 Task: Open Card Card0000000220 in Board Board0000000055 in Workspace WS0000000019 in Trello. Add Member Carxxstreet791@gmail.com to Card Card0000000220 in Board Board0000000055 in Workspace WS0000000019 in Trello. Add Red Label titled Label0000000220 to Card Card0000000220 in Board Board0000000055 in Workspace WS0000000019 in Trello. Add Checklist CL0000000220 to Card Card0000000220 in Board Board0000000055 in Workspace WS0000000019 in Trello. Add Dates with Start Date as Jul 01 2023 and Due Date as Jul 31 2023 to Card Card0000000220 in Board Board0000000055 in Workspace WS0000000019 in Trello
Action: Mouse moved to (600, 65)
Screenshot: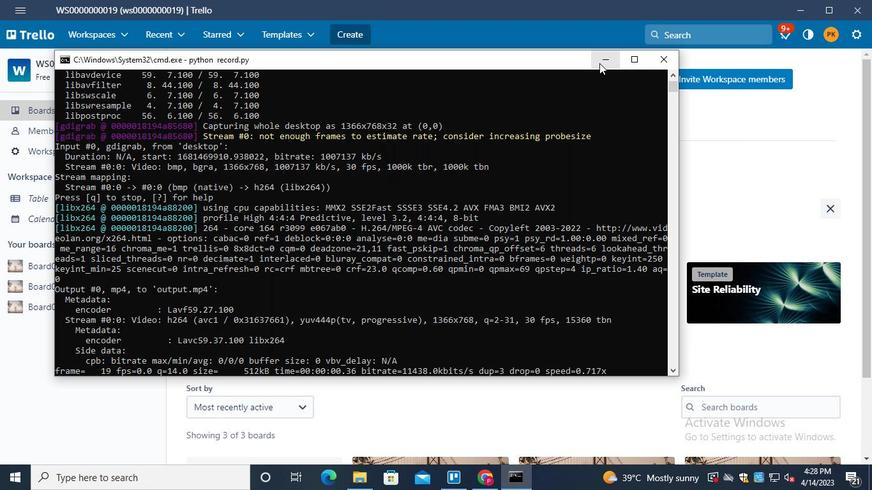 
Action: Mouse pressed left at (600, 65)
Screenshot: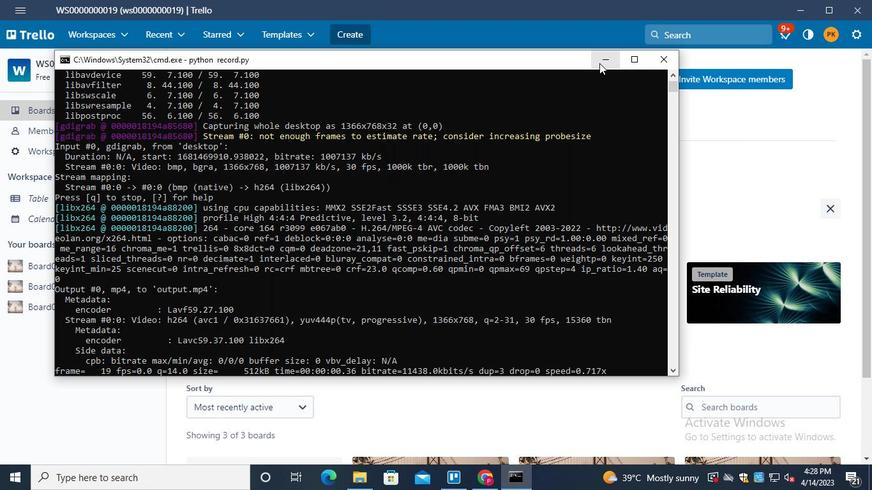 
Action: Mouse moved to (74, 263)
Screenshot: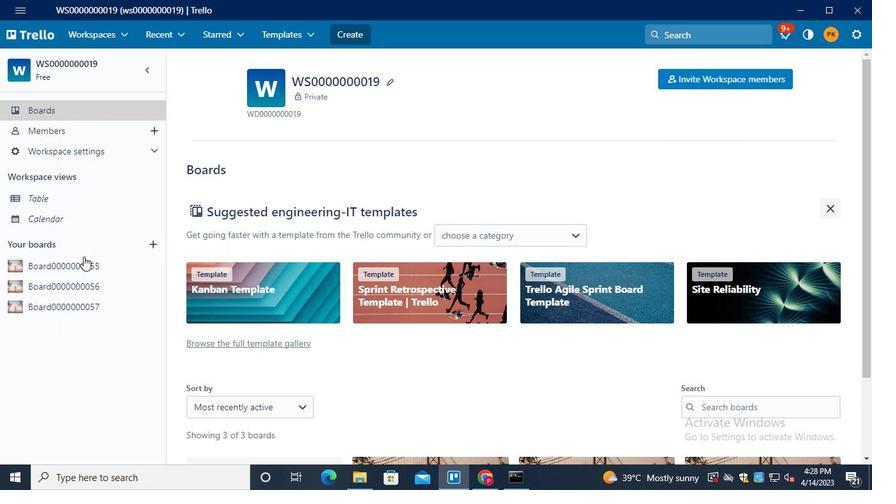 
Action: Mouse pressed left at (74, 263)
Screenshot: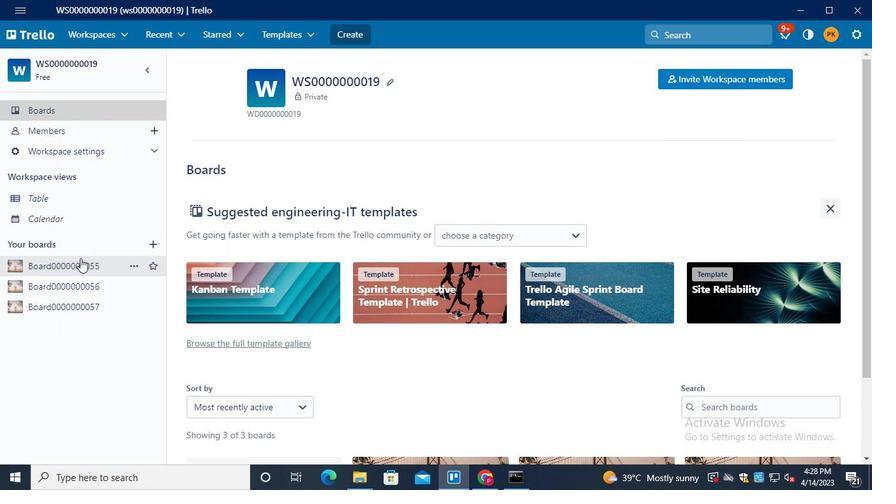 
Action: Mouse moved to (235, 411)
Screenshot: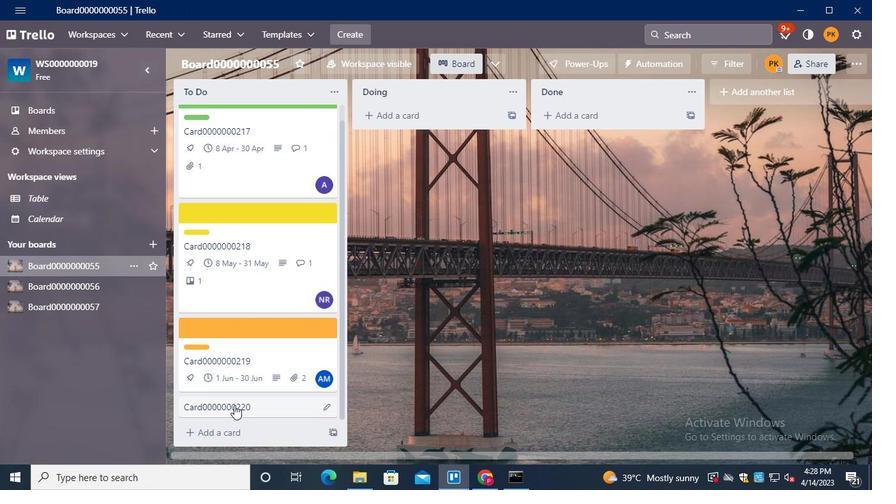 
Action: Mouse pressed left at (235, 411)
Screenshot: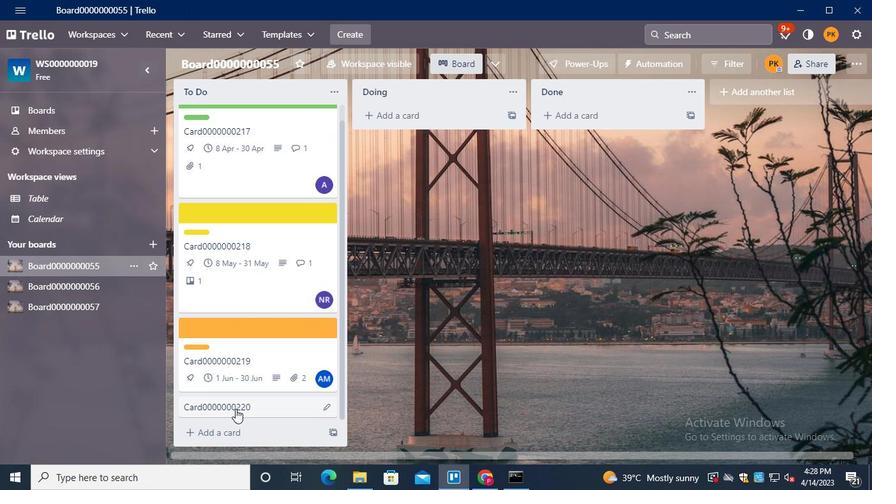 
Action: Mouse moved to (621, 114)
Screenshot: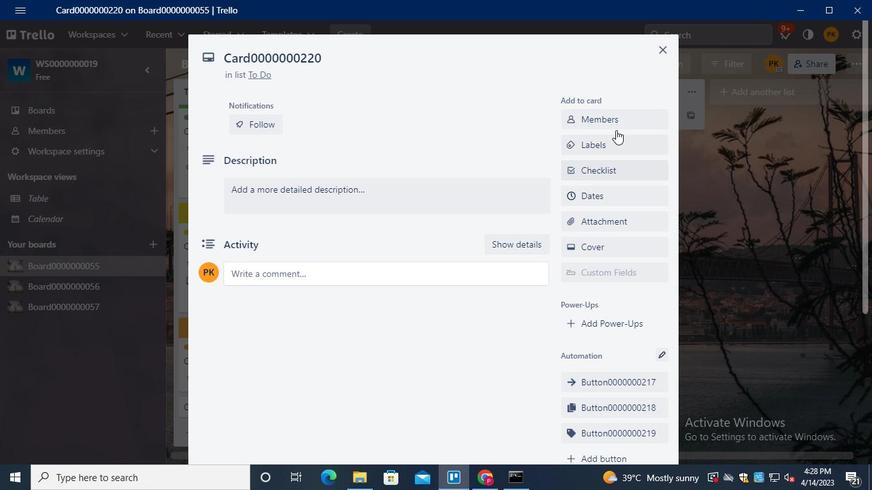 
Action: Mouse pressed left at (621, 114)
Screenshot: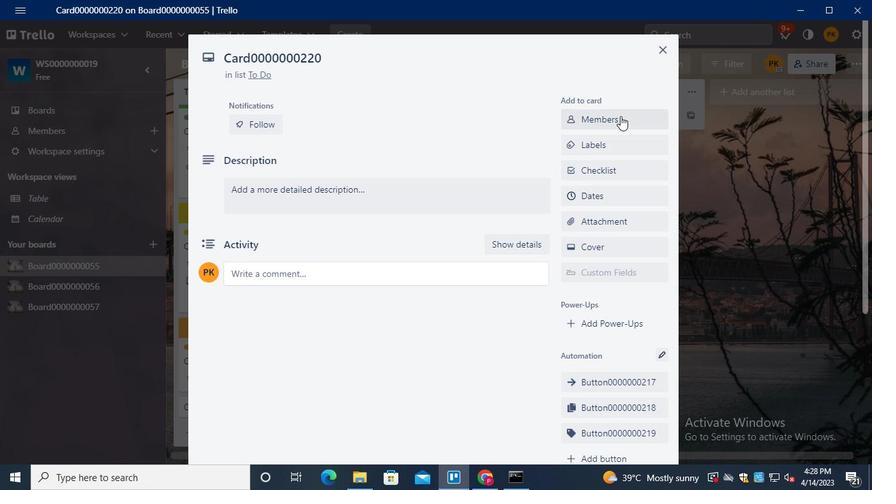 
Action: Mouse moved to (718, 210)
Screenshot: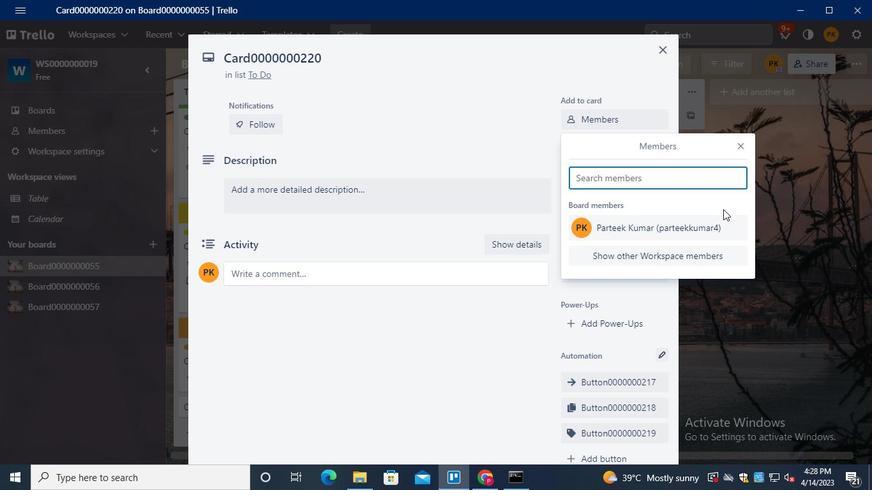 
Action: Keyboard Key.shift
Screenshot: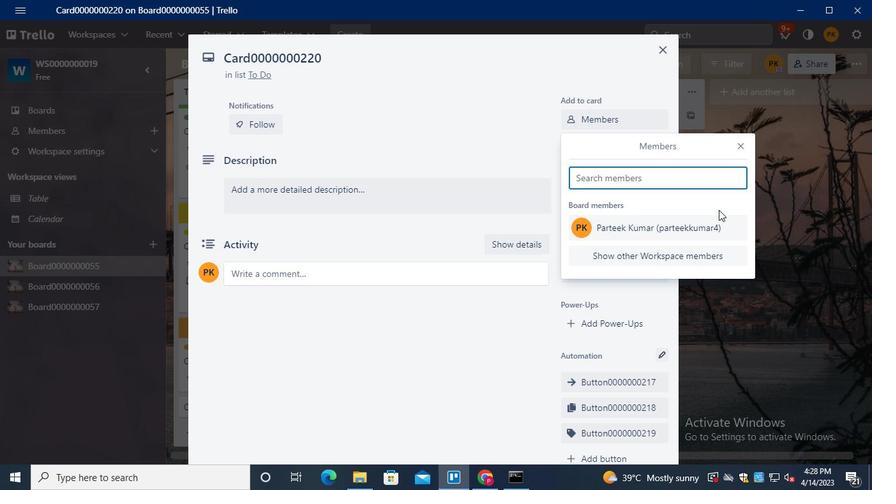 
Action: Mouse moved to (718, 210)
Screenshot: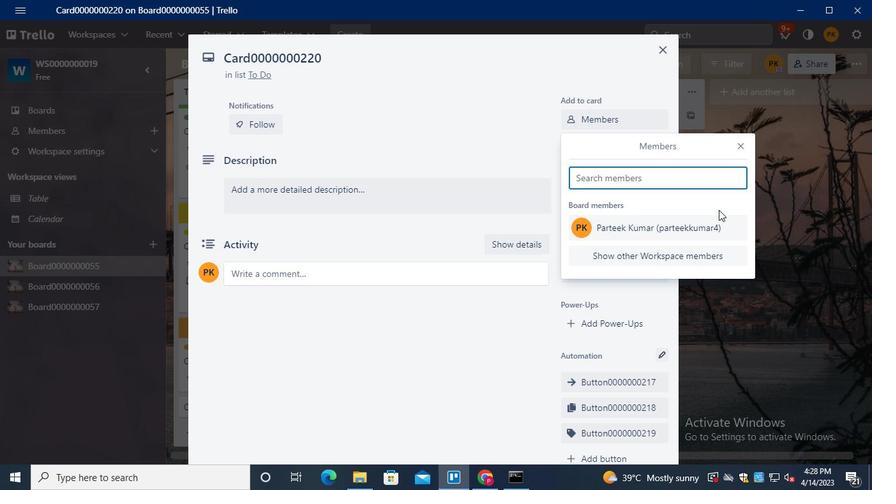 
Action: Keyboard Key.shift
Screenshot: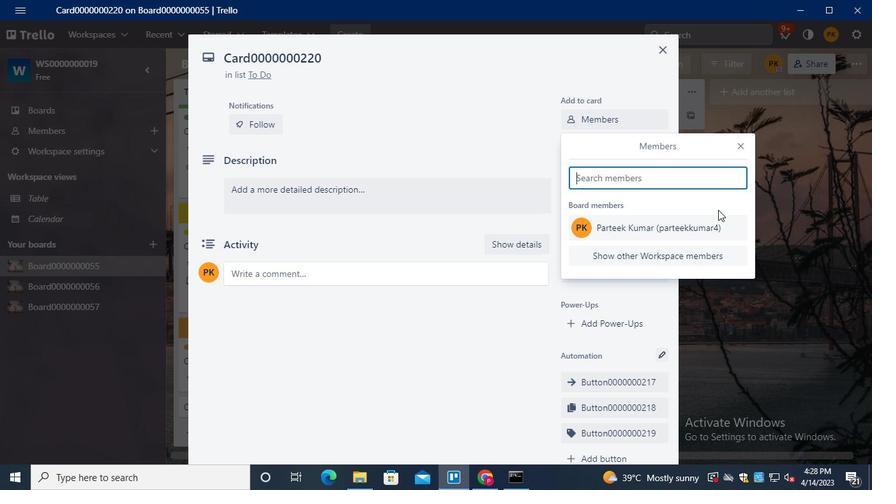 
Action: Keyboard Key.shift
Screenshot: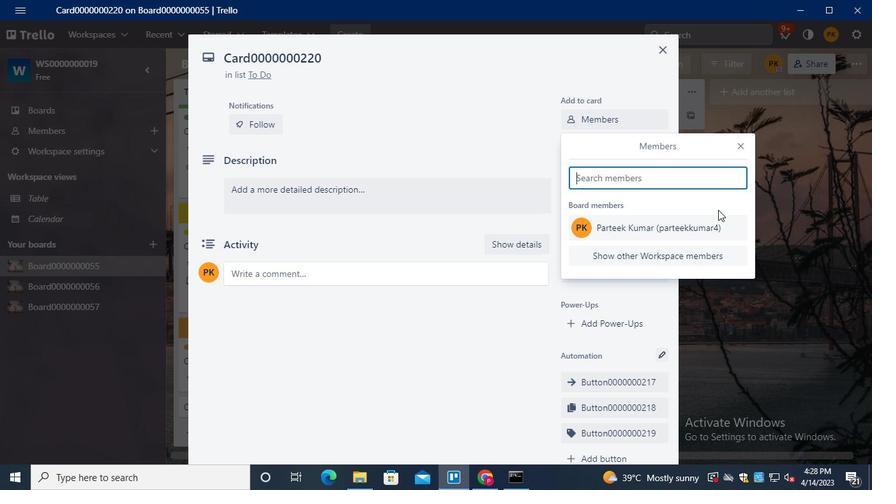
Action: Keyboard Key.shift
Screenshot: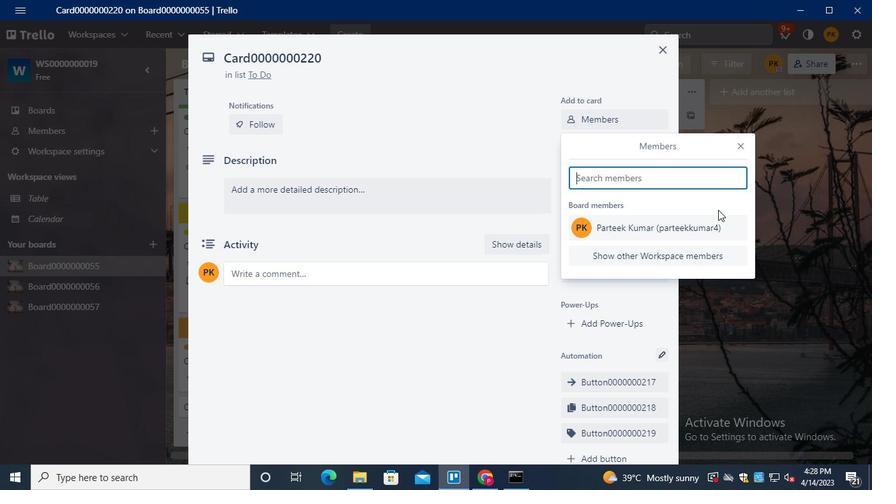 
Action: Keyboard Key.shift
Screenshot: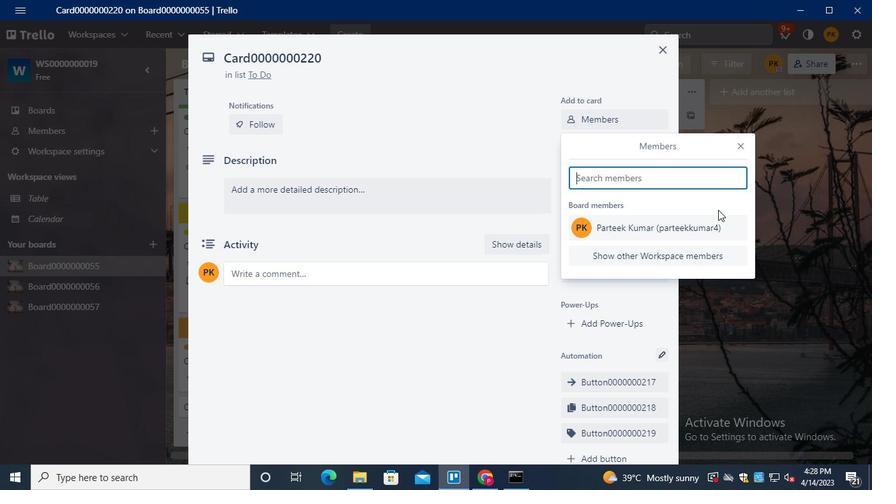
Action: Keyboard M
Screenshot: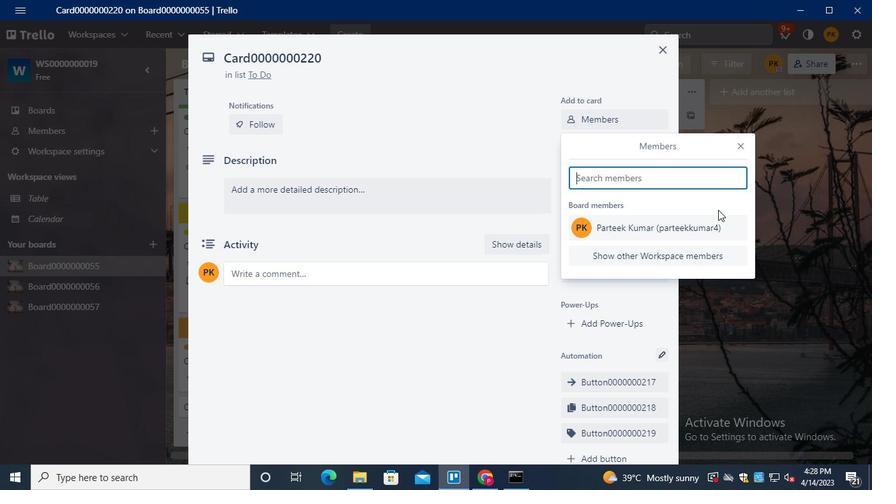 
Action: Keyboard a
Screenshot: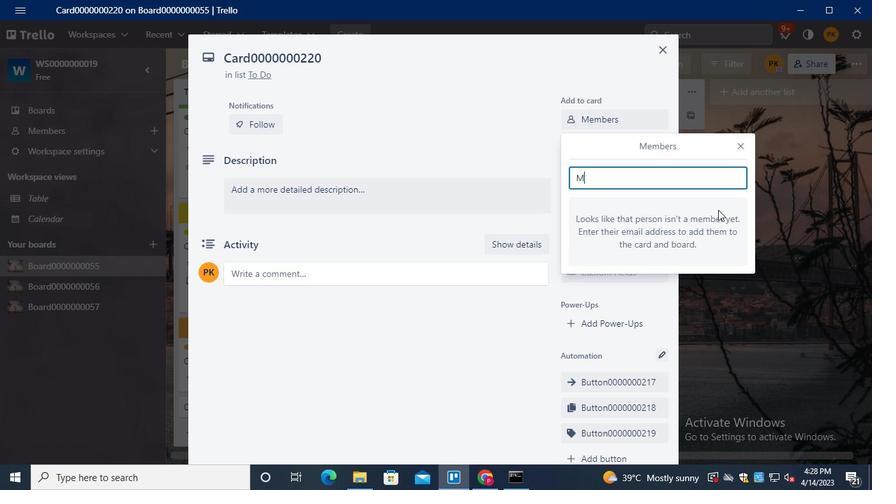 
Action: Keyboard i
Screenshot: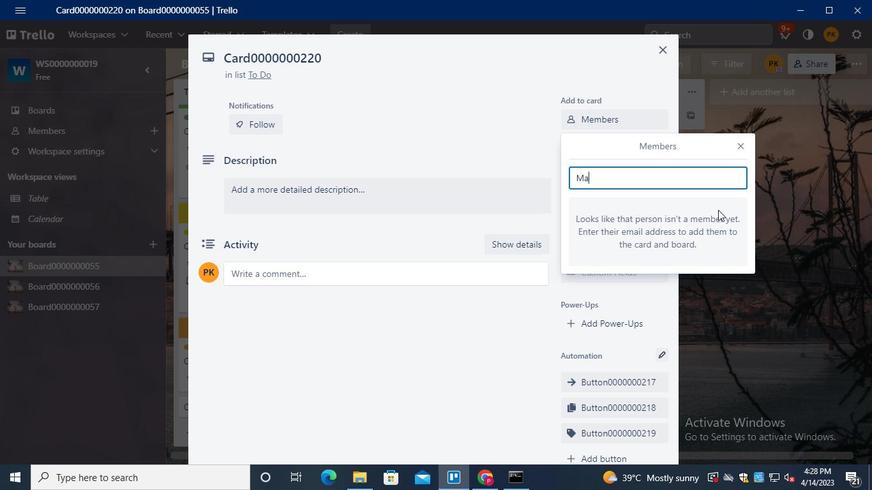 
Action: Keyboard l
Screenshot: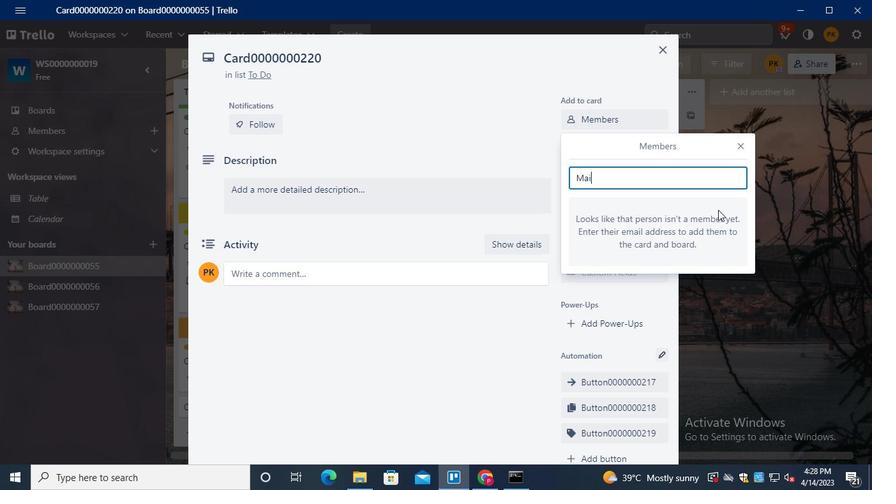 
Action: Keyboard a
Screenshot: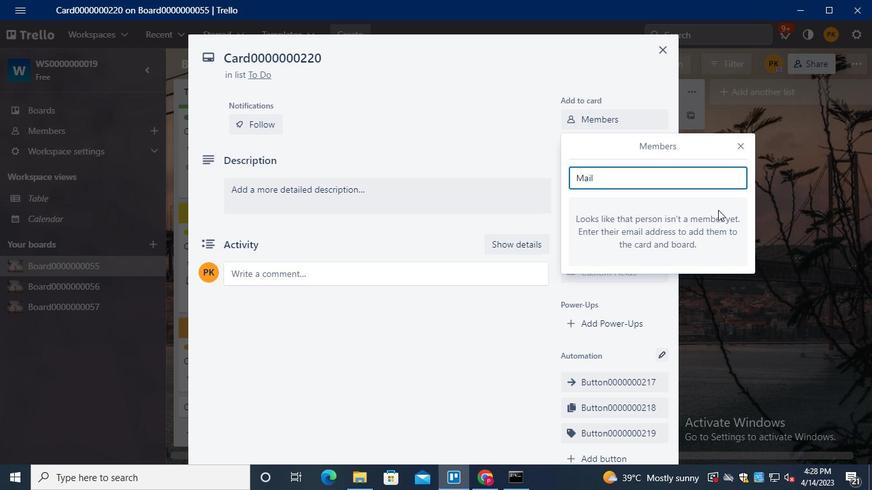 
Action: Keyboard u
Screenshot: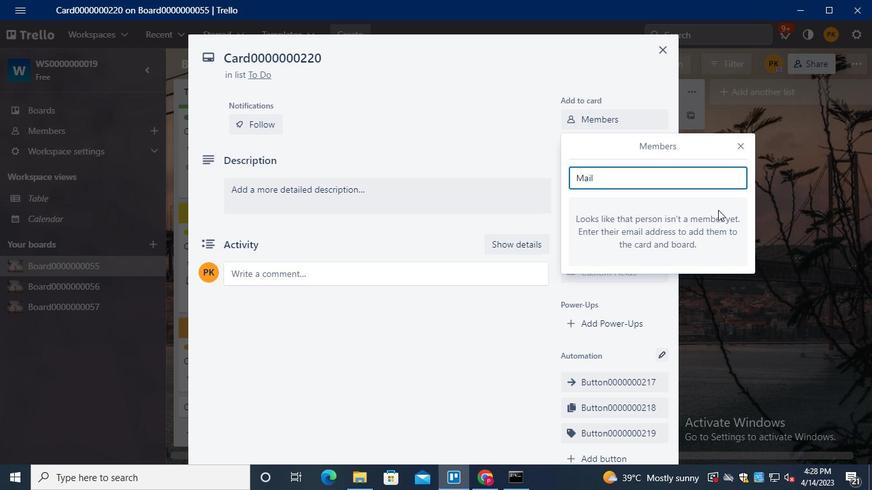 
Action: Keyboard s
Screenshot: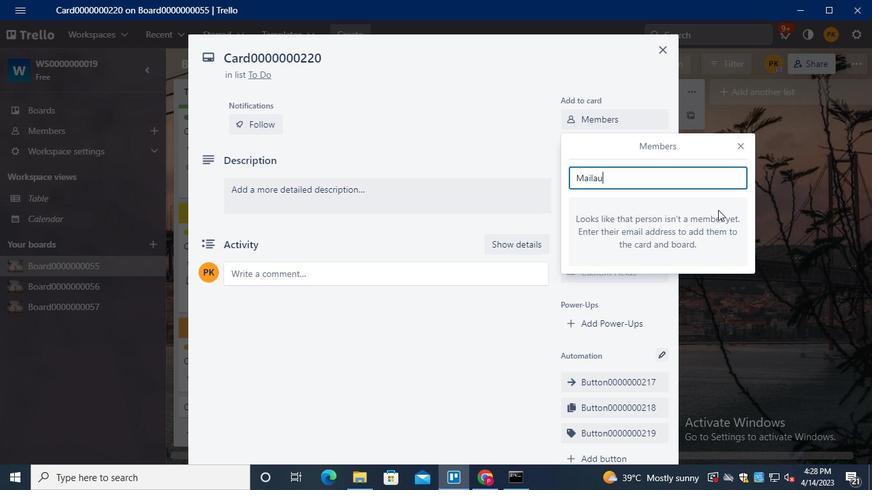 
Action: Keyboard t
Screenshot: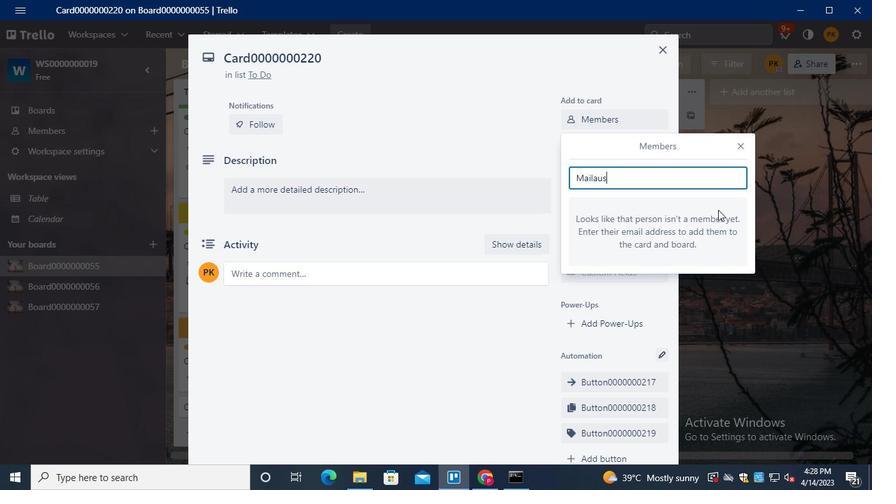 
Action: Keyboard r
Screenshot: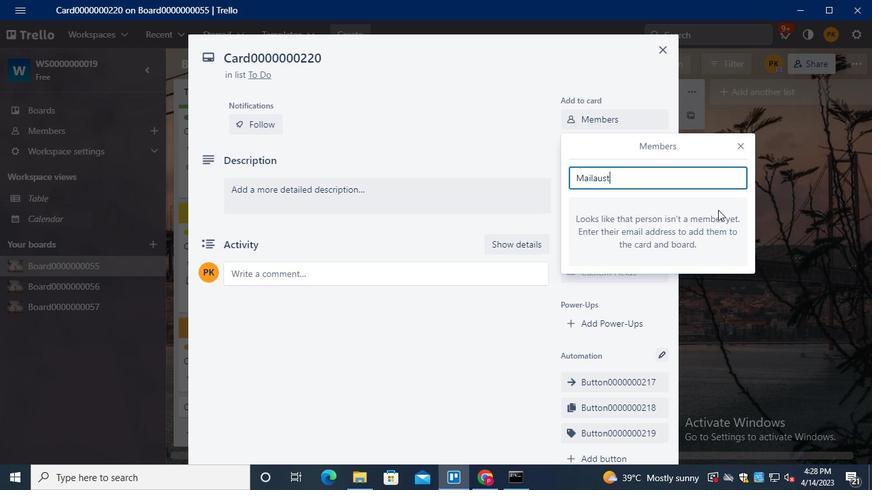 
Action: Keyboard a
Screenshot: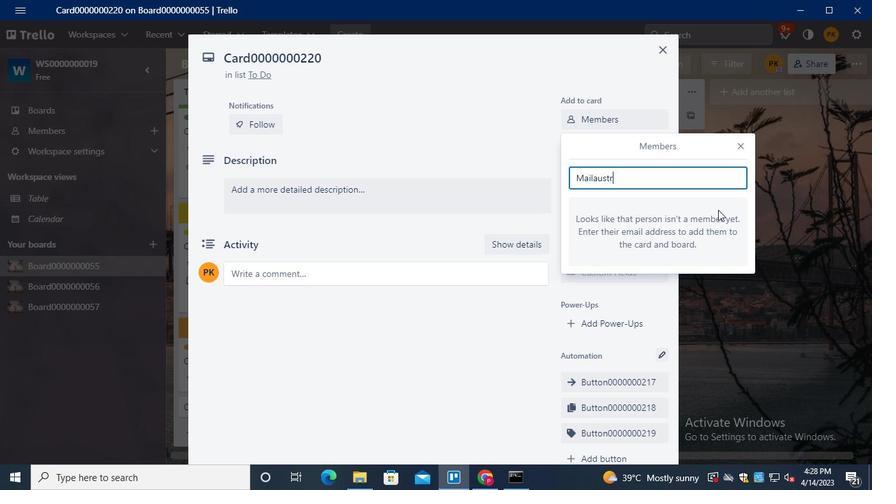
Action: Keyboard l
Screenshot: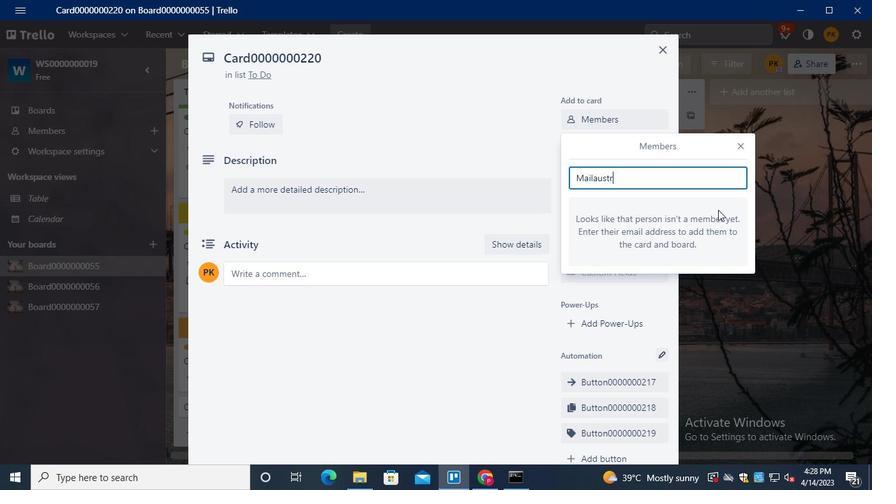 
Action: Keyboard i
Screenshot: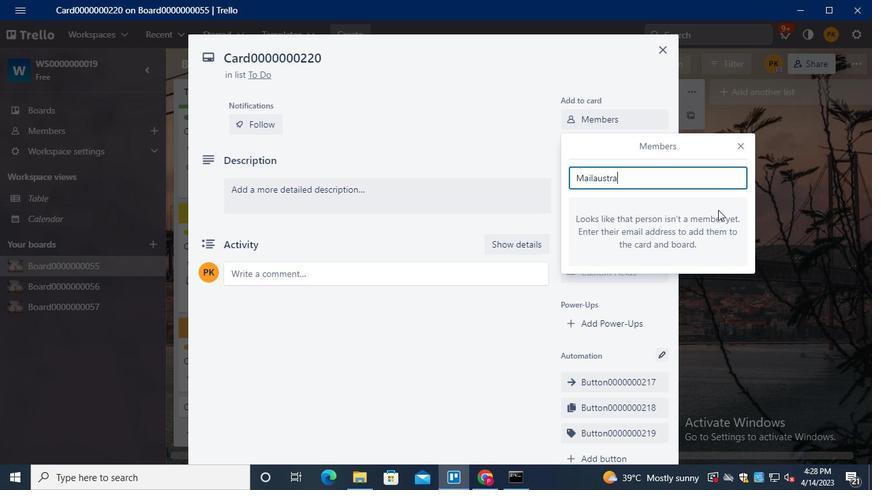 
Action: Keyboard a
Screenshot: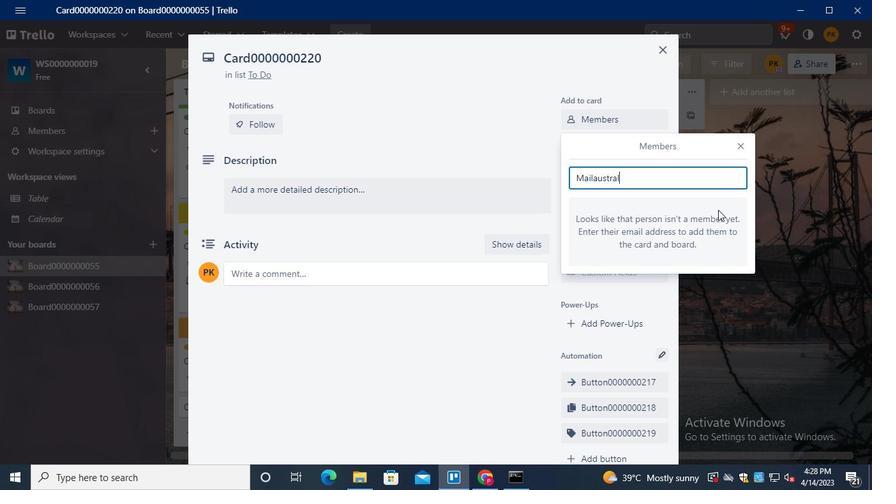 
Action: Keyboard <103>
Screenshot: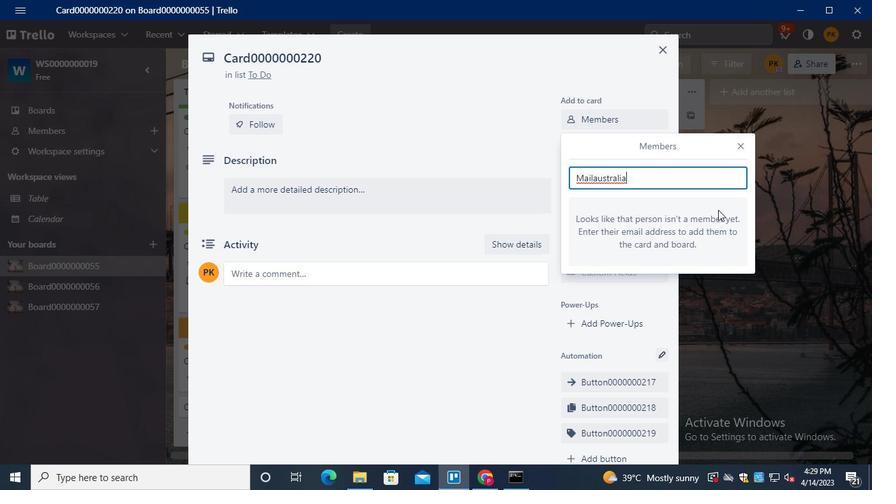 
Action: Keyboard Key.shift
Screenshot: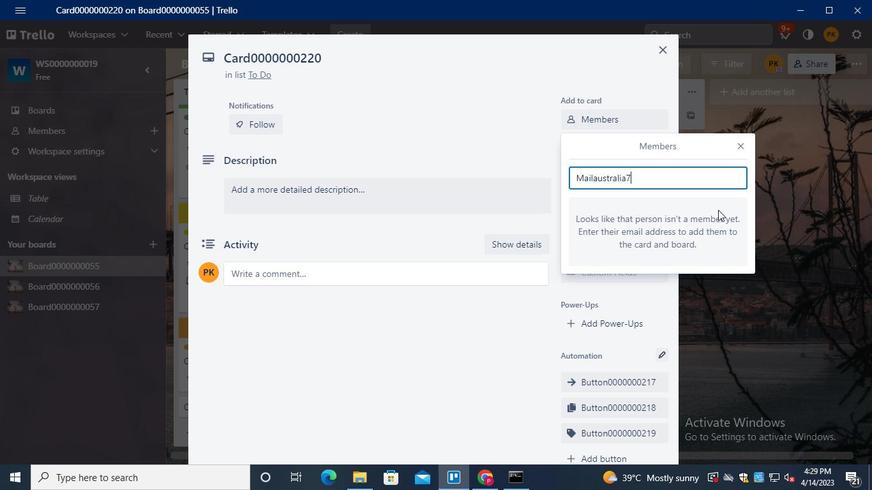 
Action: Keyboard @
Screenshot: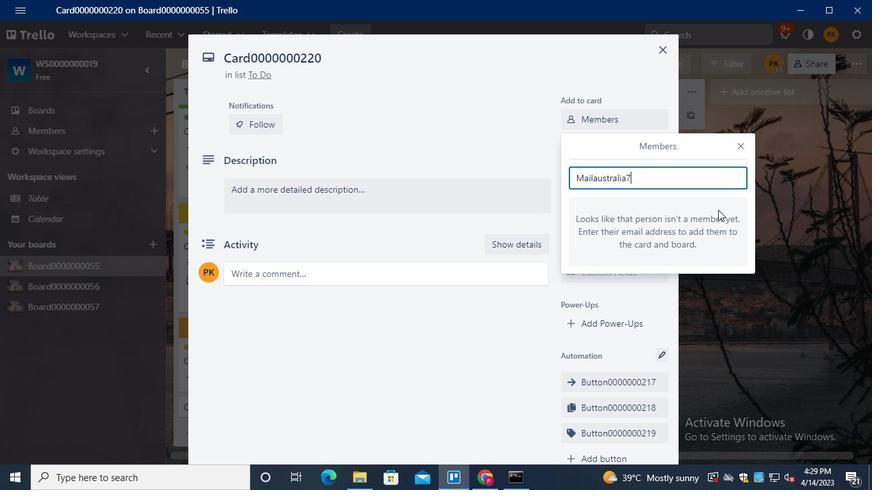 
Action: Keyboard g
Screenshot: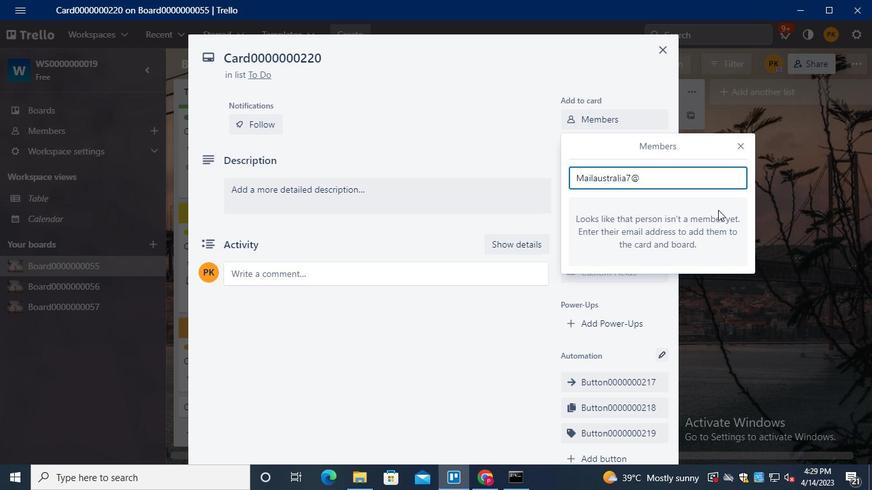 
Action: Keyboard m
Screenshot: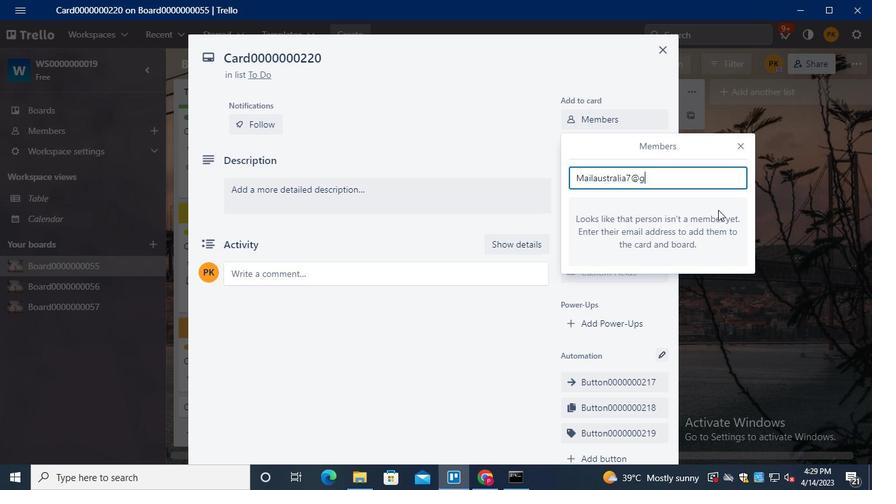 
Action: Keyboard a
Screenshot: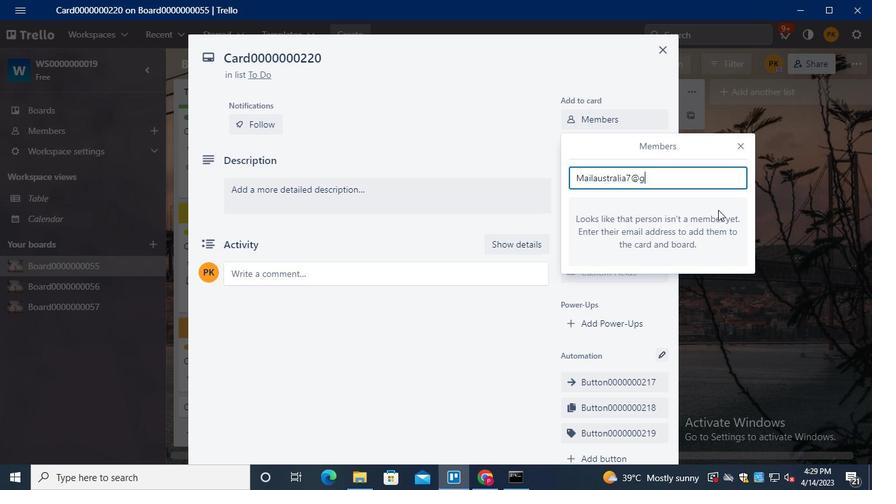 
Action: Keyboard i
Screenshot: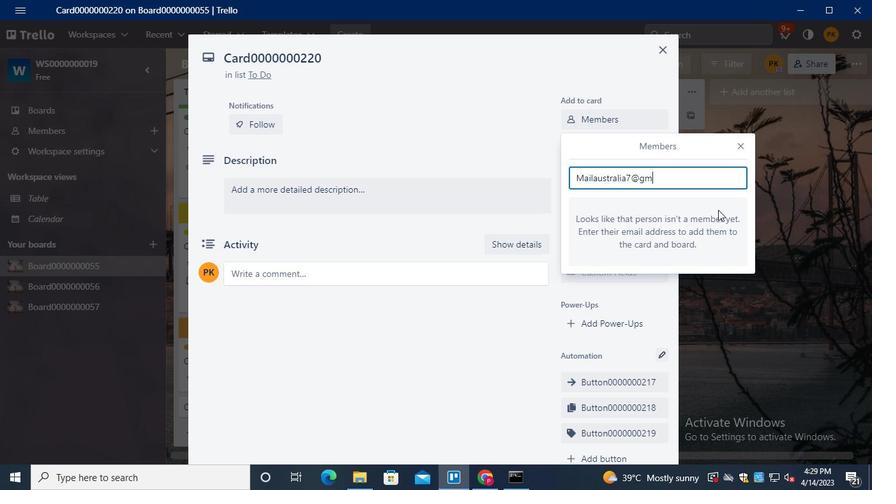 
Action: Keyboard l
Screenshot: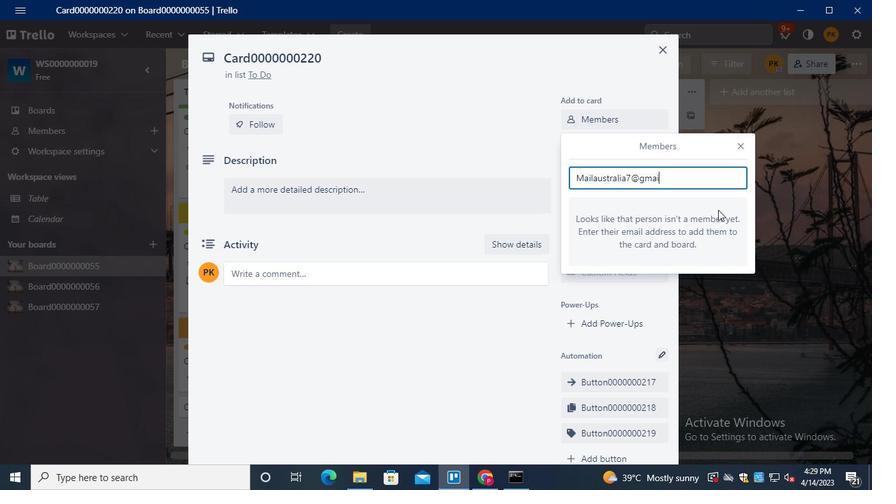 
Action: Keyboard .
Screenshot: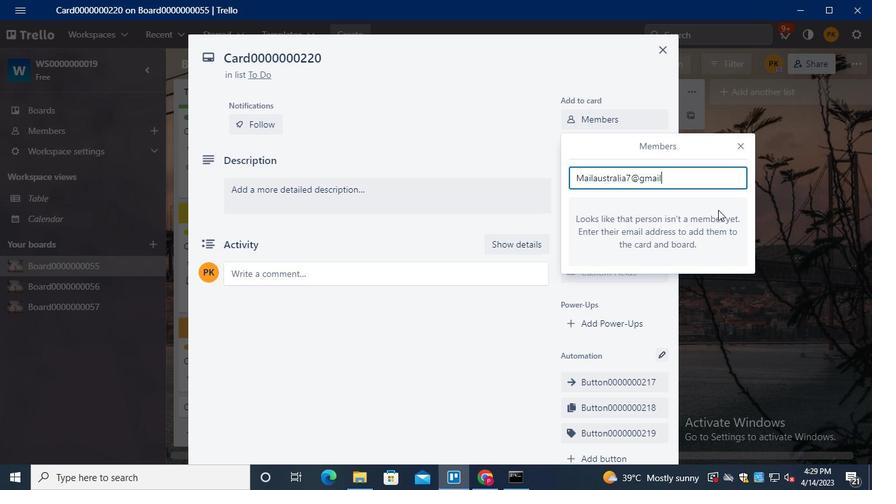 
Action: Keyboard c
Screenshot: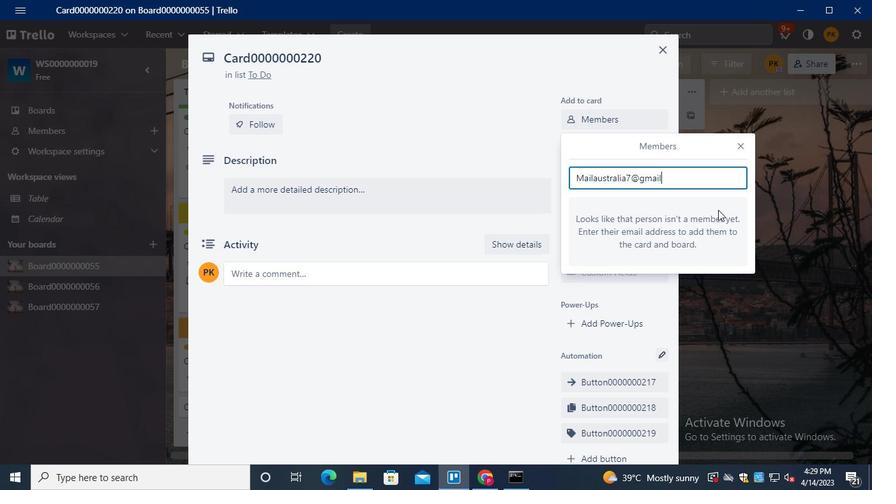 
Action: Keyboard o
Screenshot: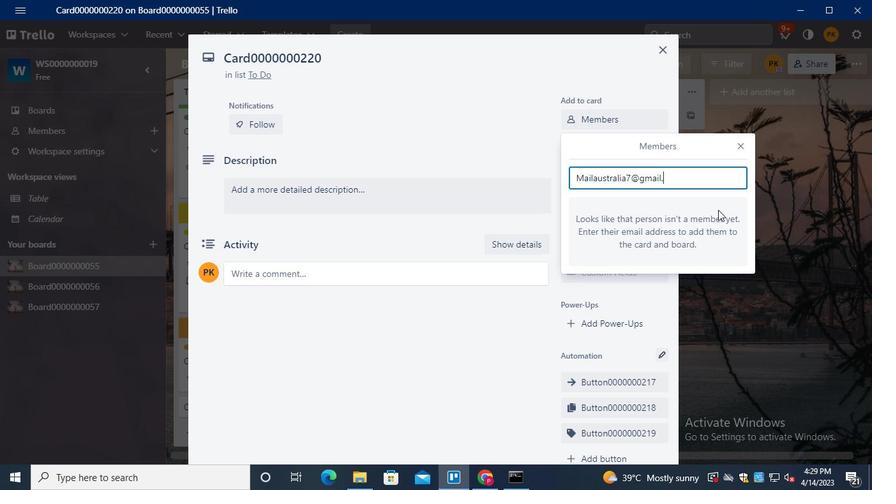 
Action: Keyboard m
Screenshot: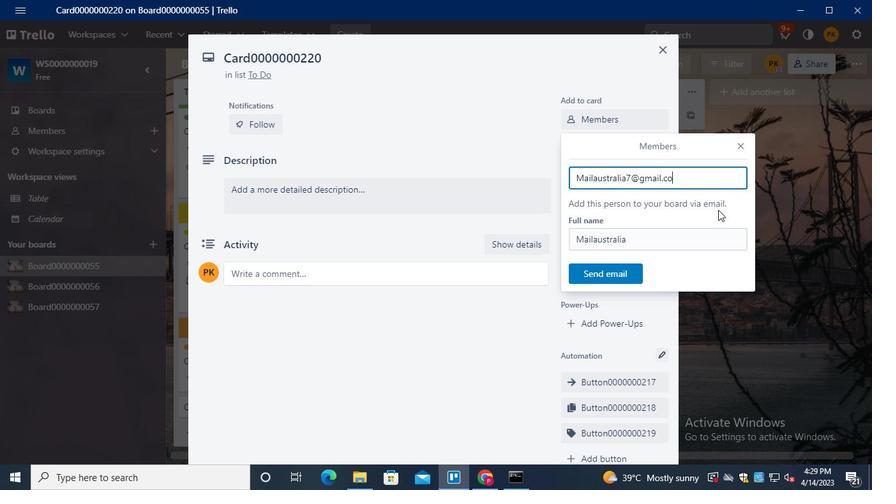 
Action: Mouse moved to (606, 280)
Screenshot: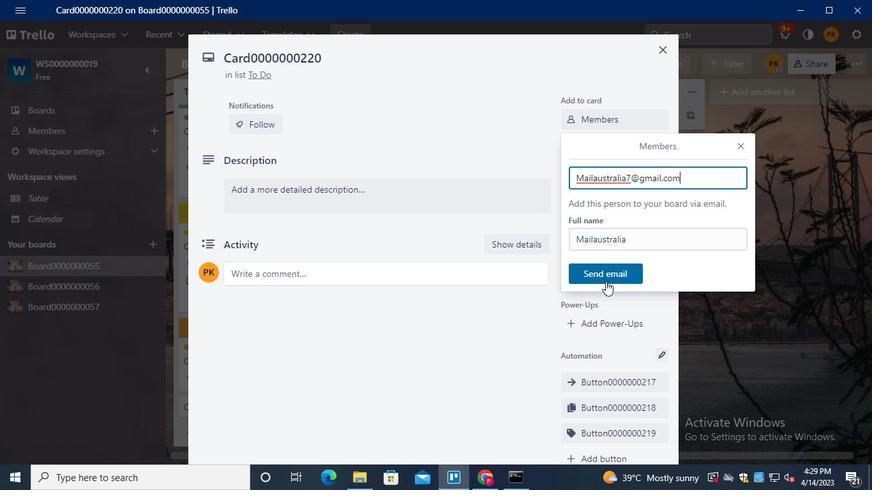 
Action: Mouse pressed left at (606, 280)
Screenshot: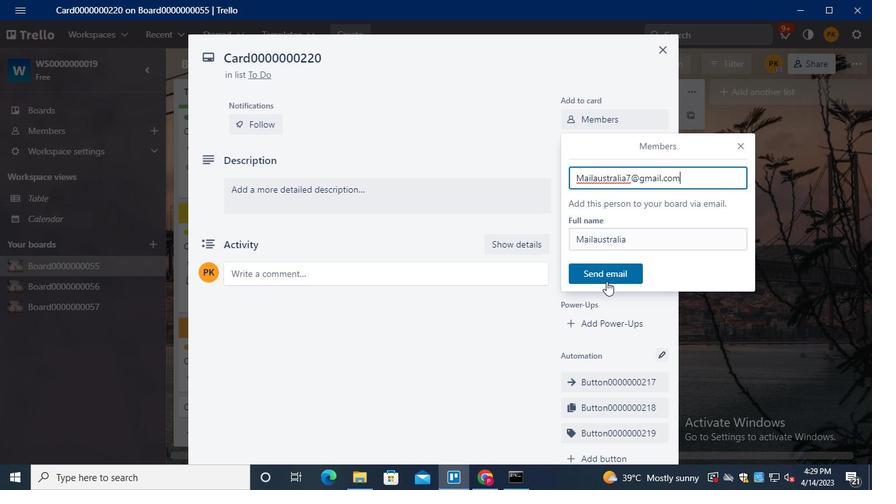 
Action: Mouse moved to (611, 147)
Screenshot: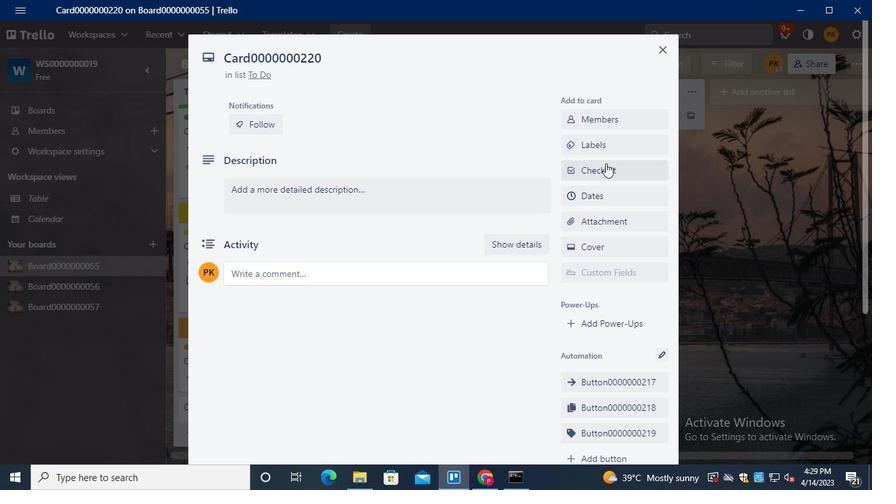 
Action: Mouse pressed left at (611, 147)
Screenshot: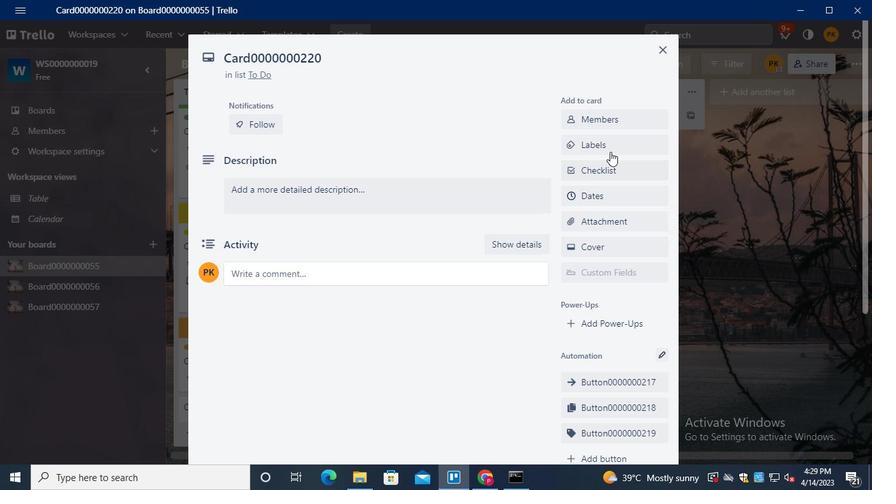 
Action: Mouse moved to (640, 356)
Screenshot: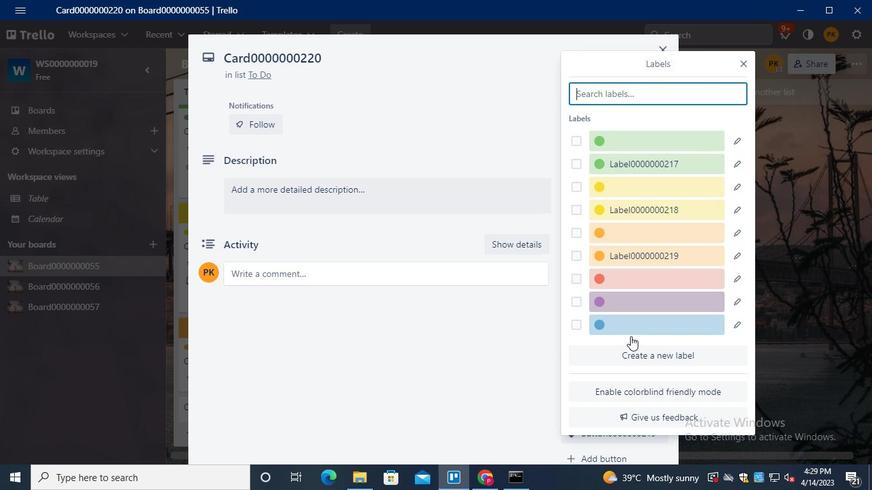 
Action: Mouse pressed left at (640, 356)
Screenshot: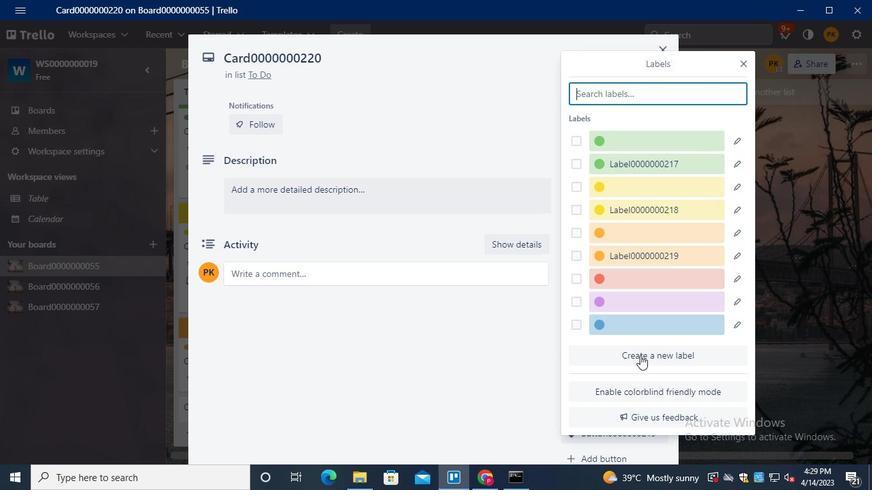 
Action: Mouse moved to (655, 181)
Screenshot: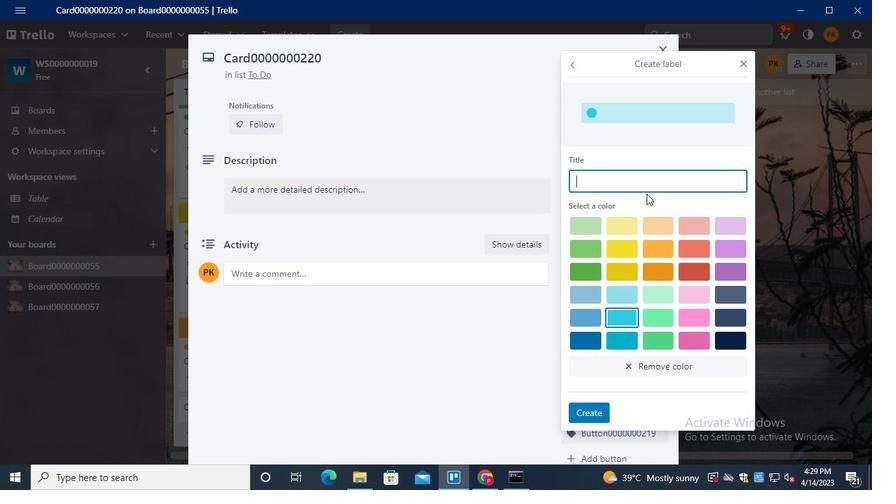 
Action: Mouse pressed left at (655, 181)
Screenshot: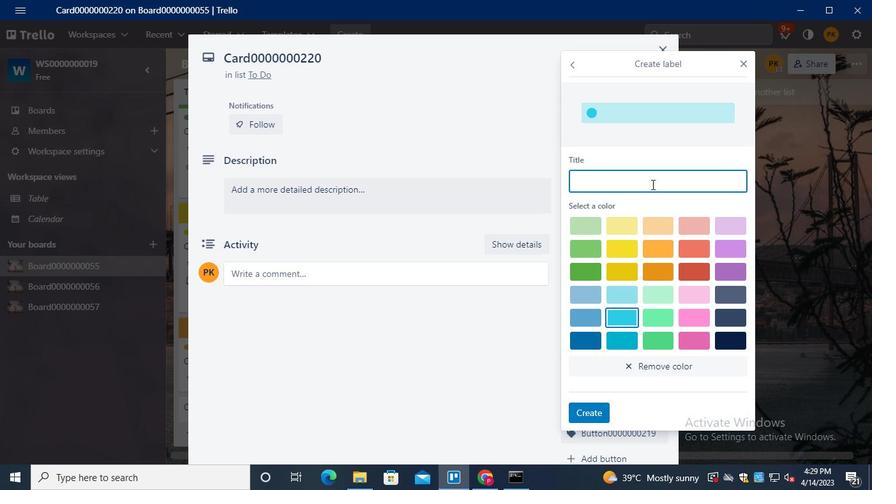 
Action: Keyboard Key.shift
Screenshot: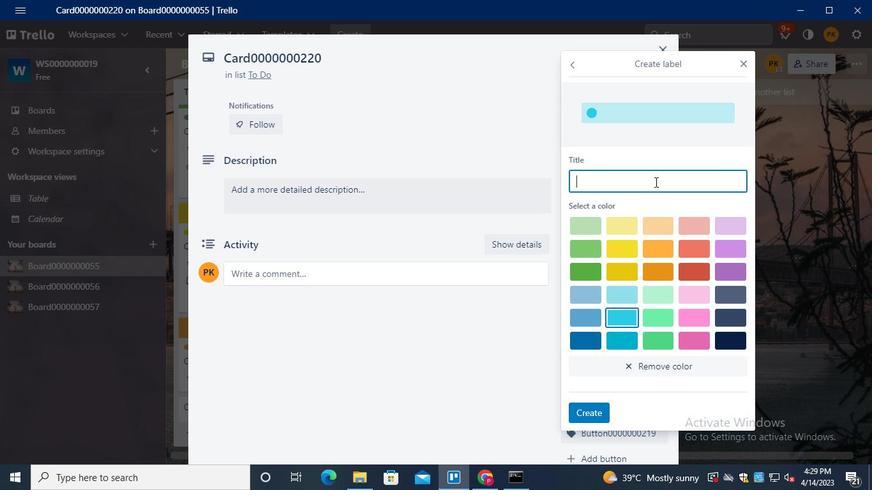 
Action: Keyboard L
Screenshot: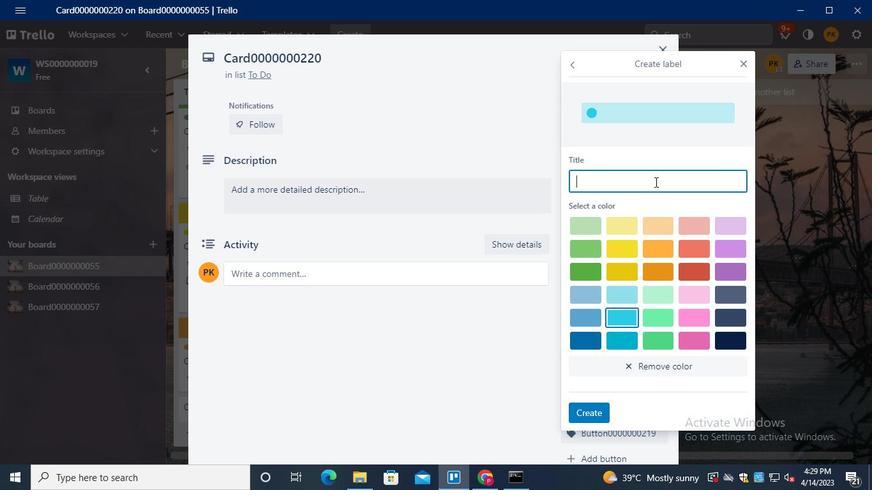 
Action: Keyboard a
Screenshot: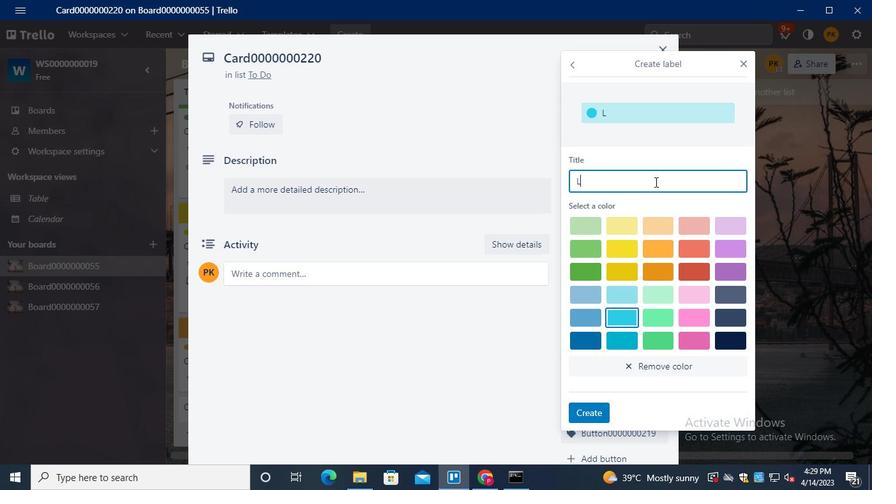
Action: Keyboard b
Screenshot: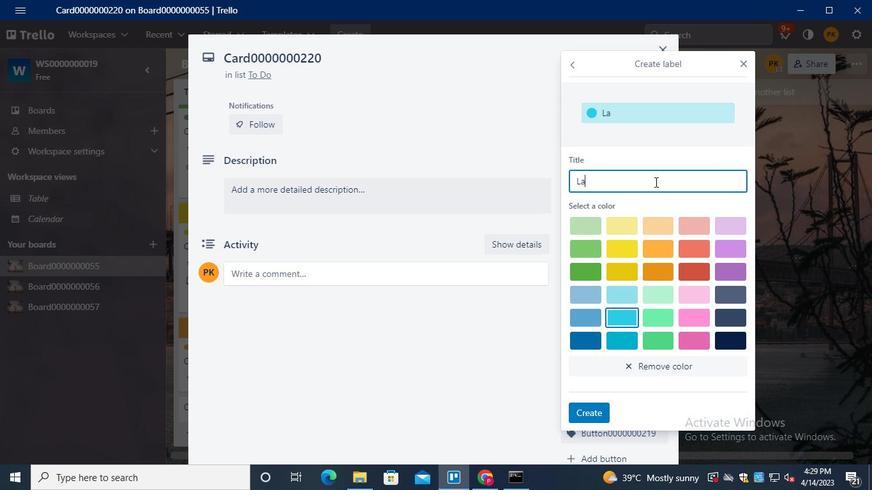 
Action: Keyboard e
Screenshot: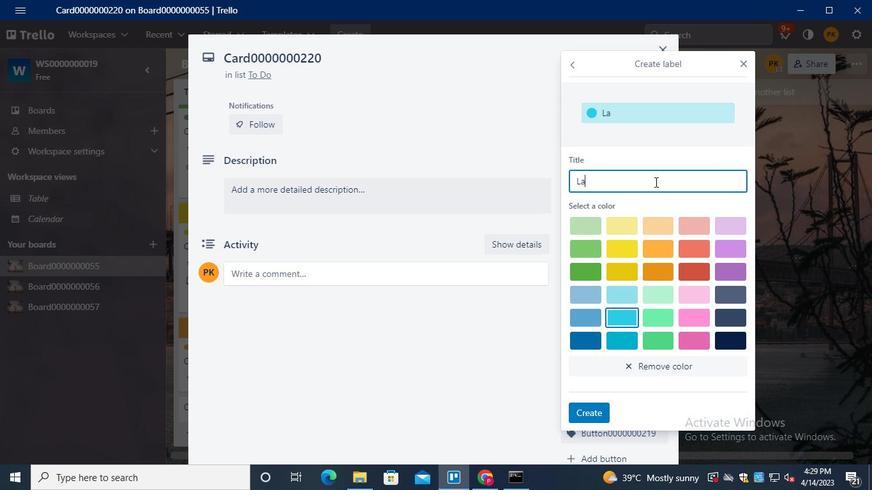 
Action: Keyboard l
Screenshot: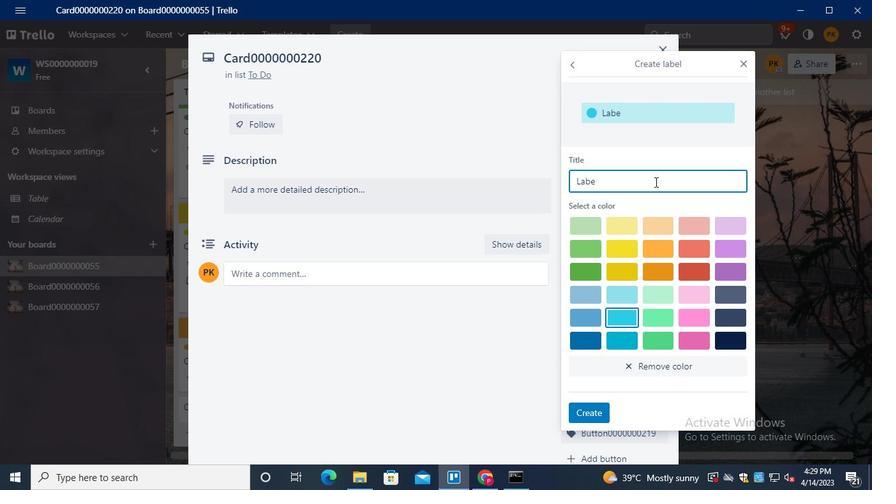 
Action: Keyboard <96>
Screenshot: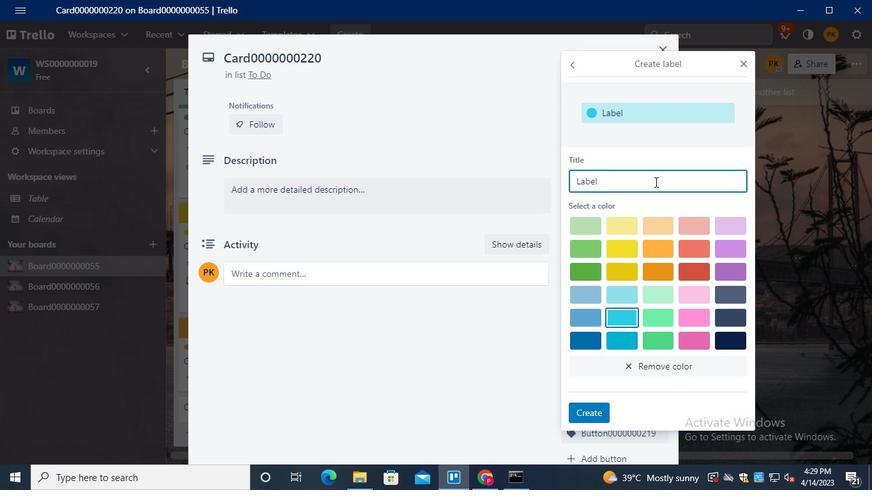 
Action: Keyboard <96>
Screenshot: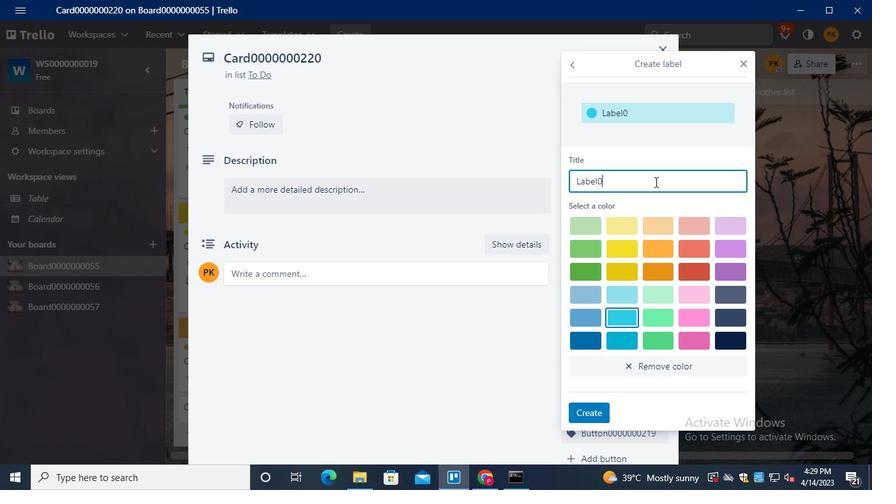 
Action: Keyboard <96>
Screenshot: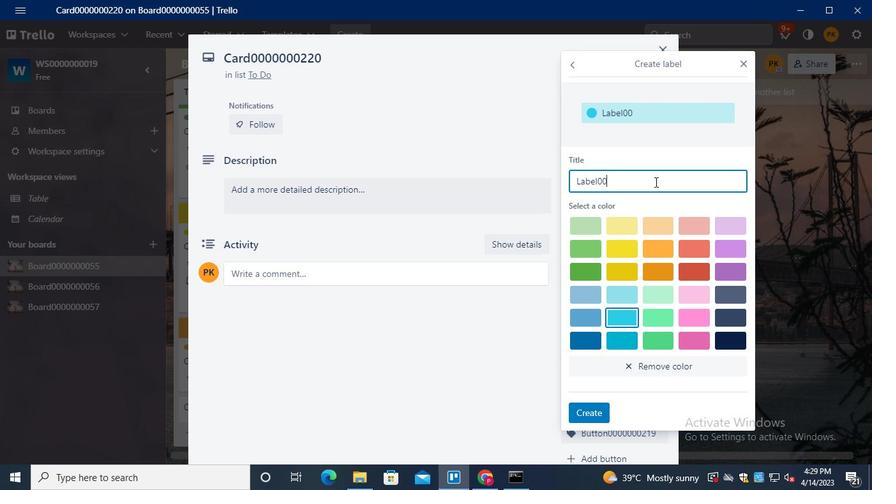 
Action: Keyboard <96>
Screenshot: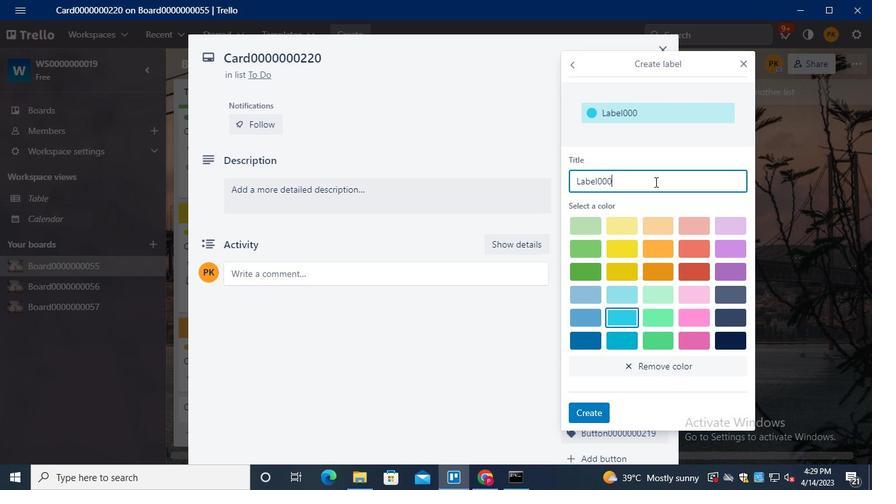 
Action: Keyboard <96>
Screenshot: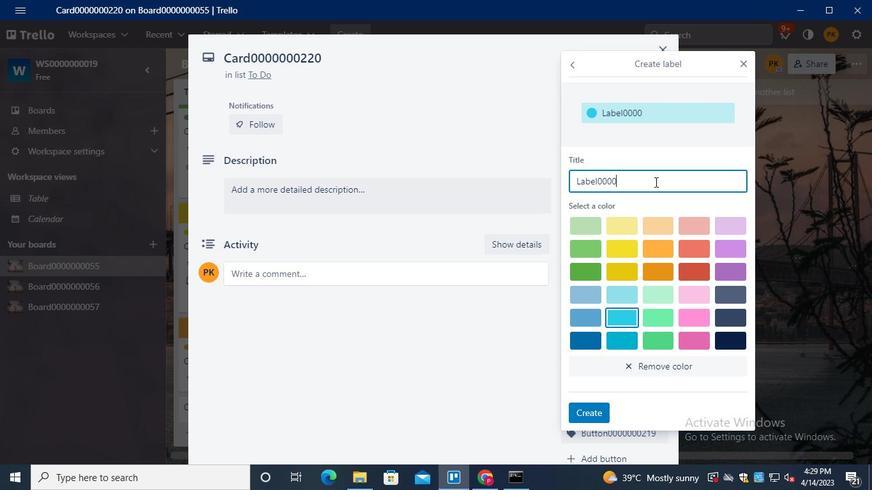 
Action: Keyboard <96>
Screenshot: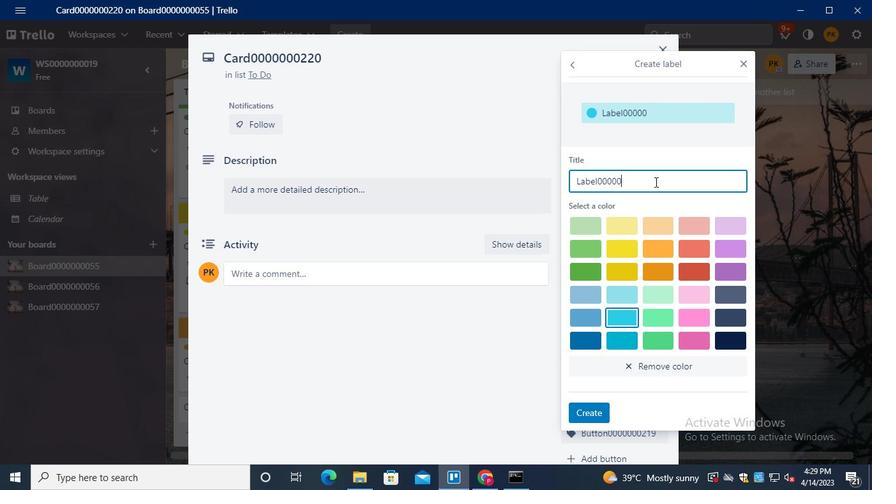 
Action: Mouse moved to (651, 183)
Screenshot: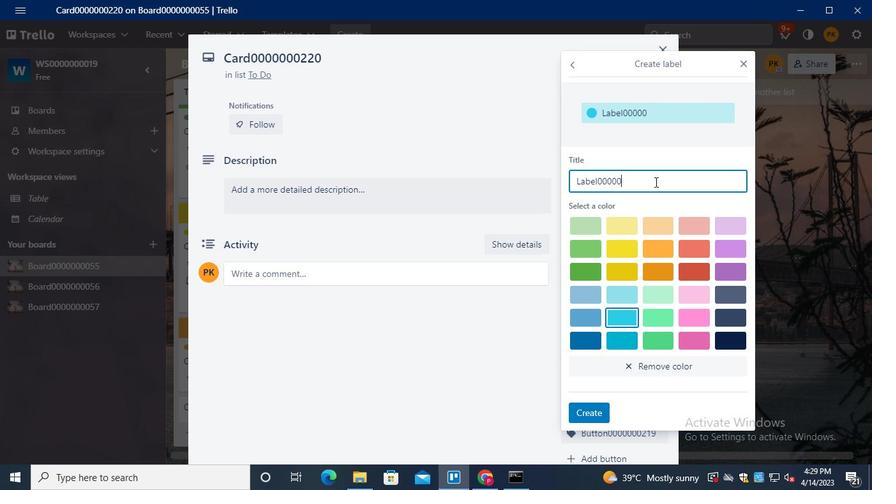 
Action: Keyboard <96>
Screenshot: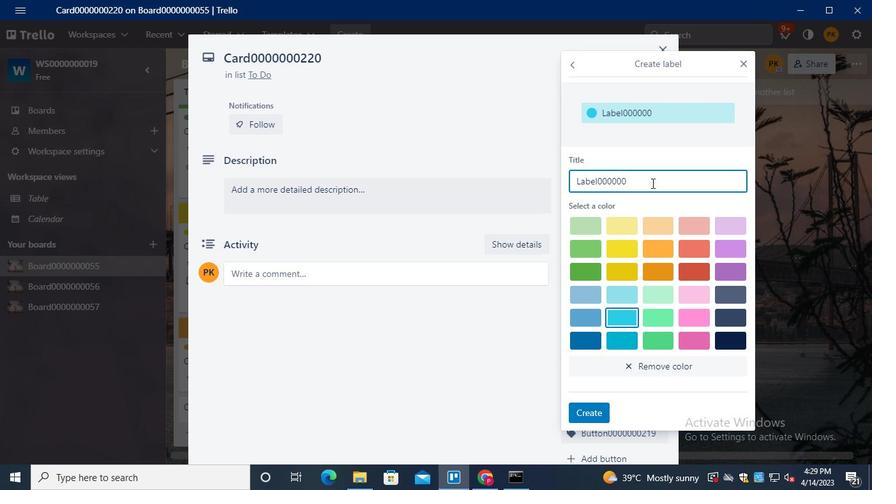 
Action: Keyboard <98>
Screenshot: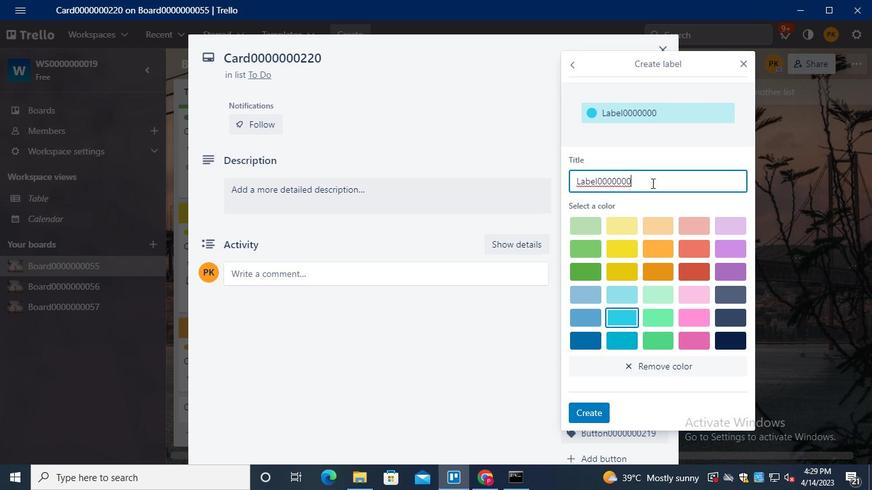 
Action: Keyboard <98>
Screenshot: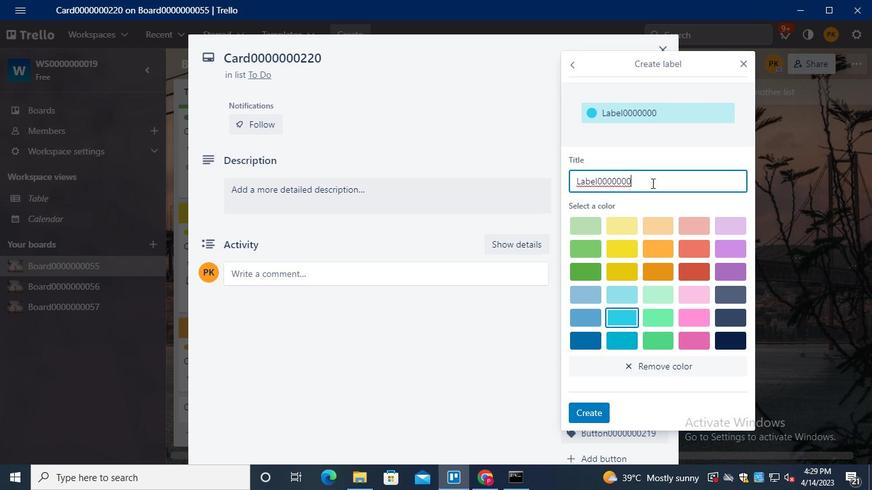 
Action: Keyboard <96>
Screenshot: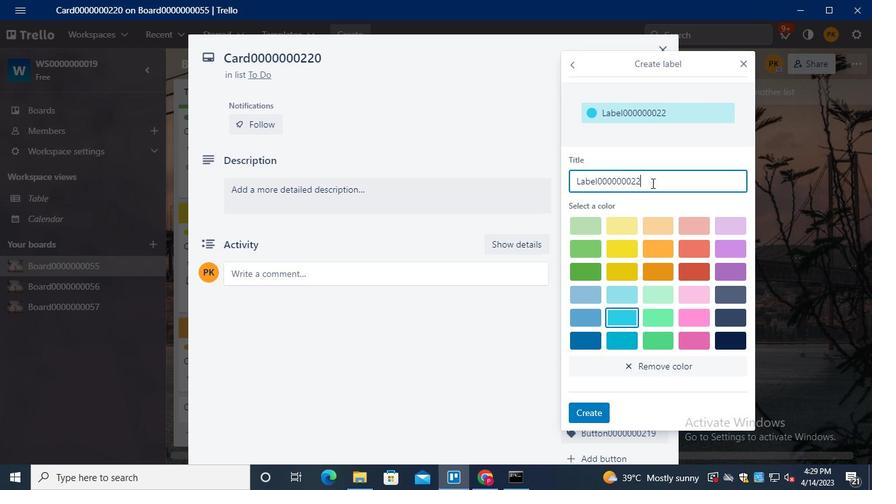 
Action: Mouse moved to (701, 250)
Screenshot: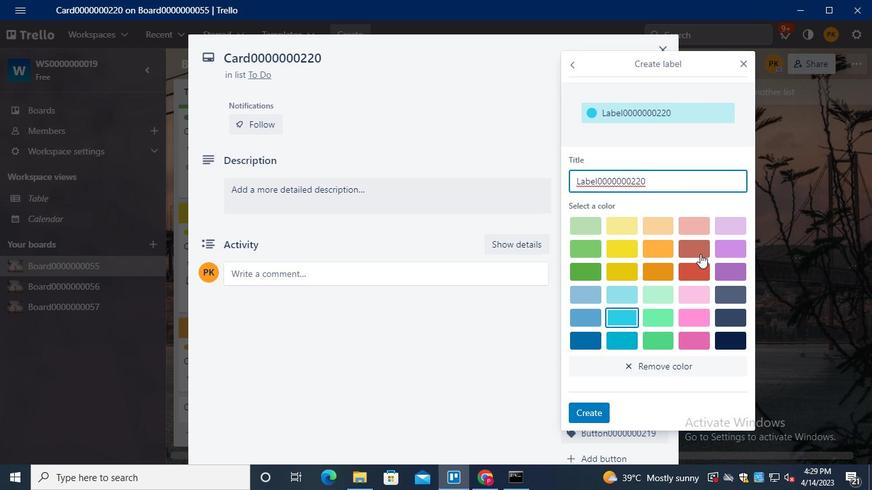 
Action: Mouse pressed left at (701, 250)
Screenshot: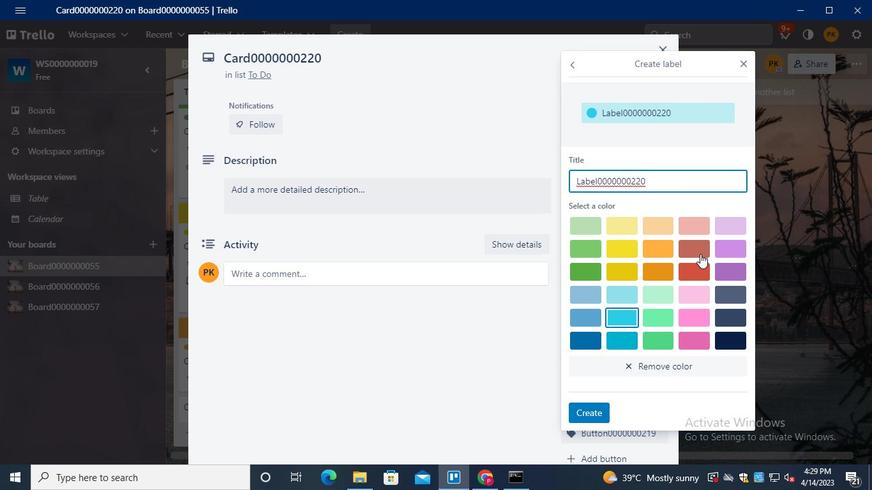 
Action: Mouse moved to (596, 413)
Screenshot: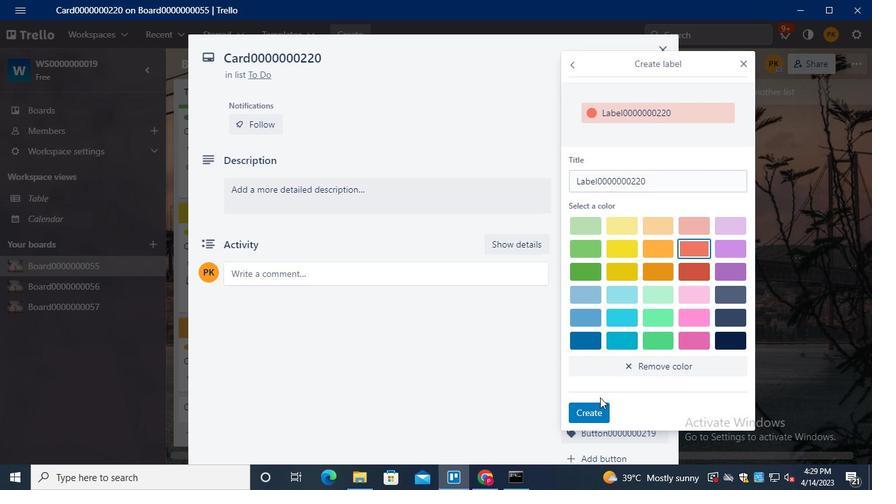 
Action: Mouse pressed left at (596, 413)
Screenshot: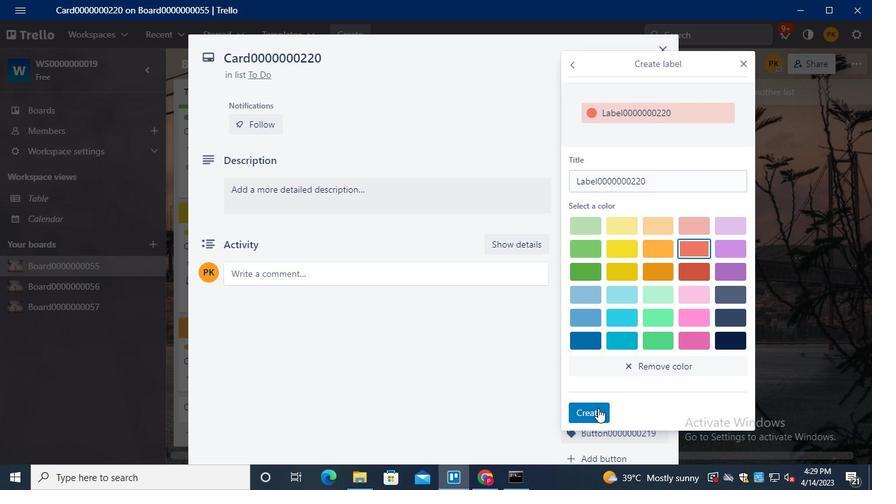 
Action: Mouse moved to (744, 69)
Screenshot: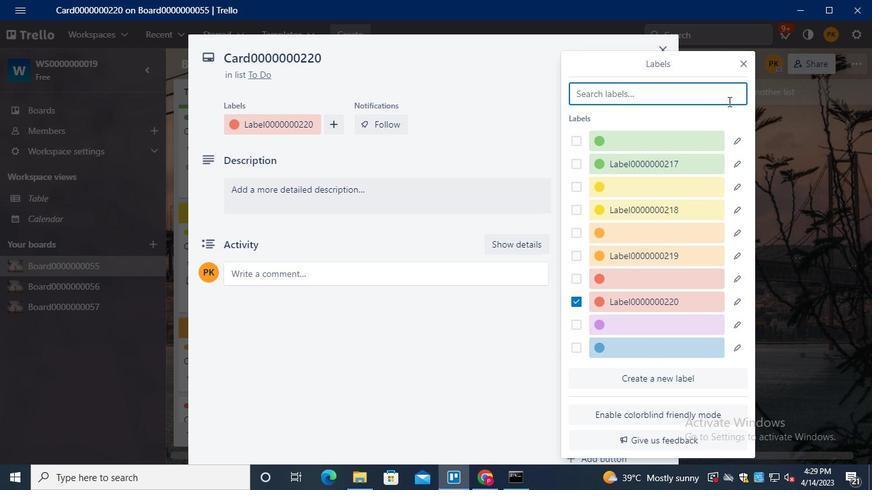 
Action: Mouse pressed left at (744, 69)
Screenshot: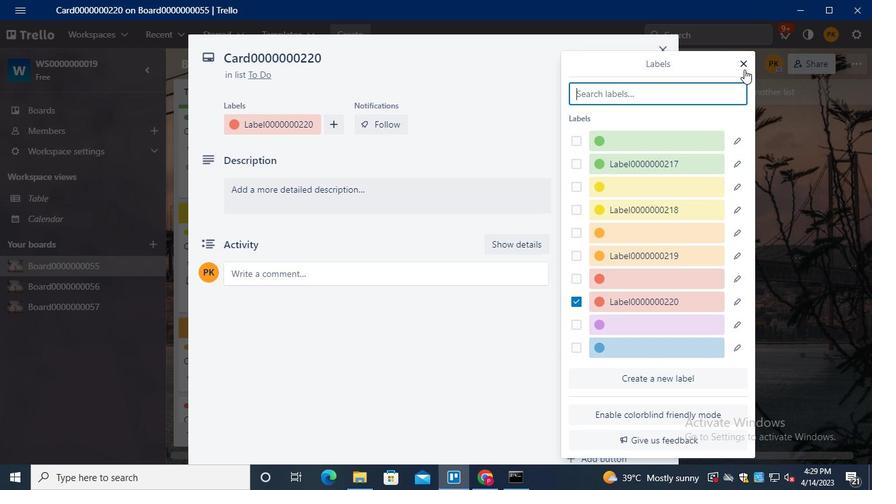 
Action: Mouse moved to (623, 167)
Screenshot: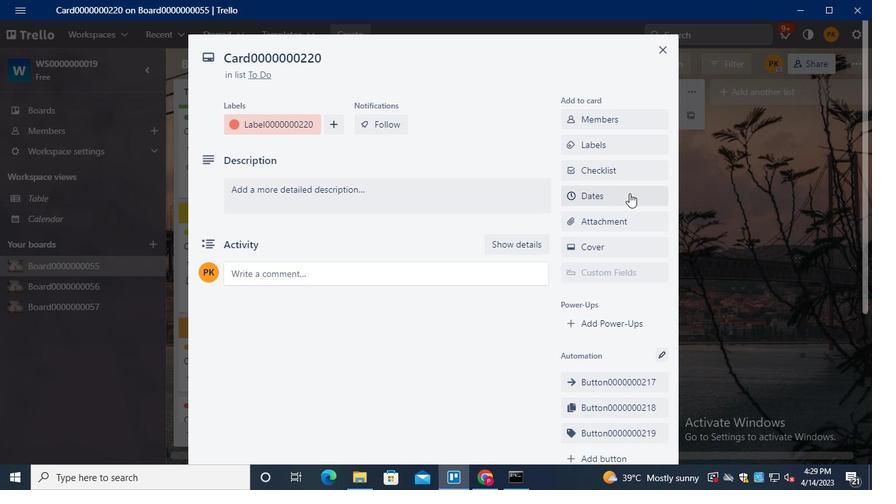 
Action: Mouse pressed left at (623, 167)
Screenshot: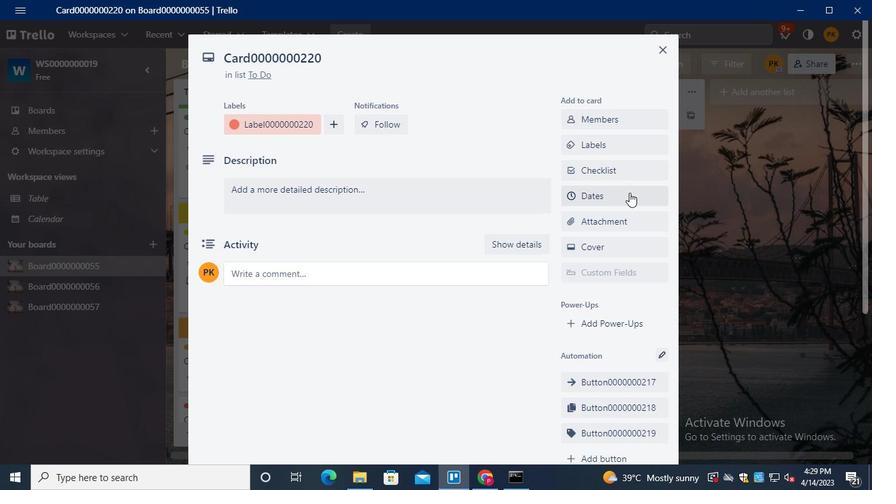 
Action: Keyboard Key.shift
Screenshot: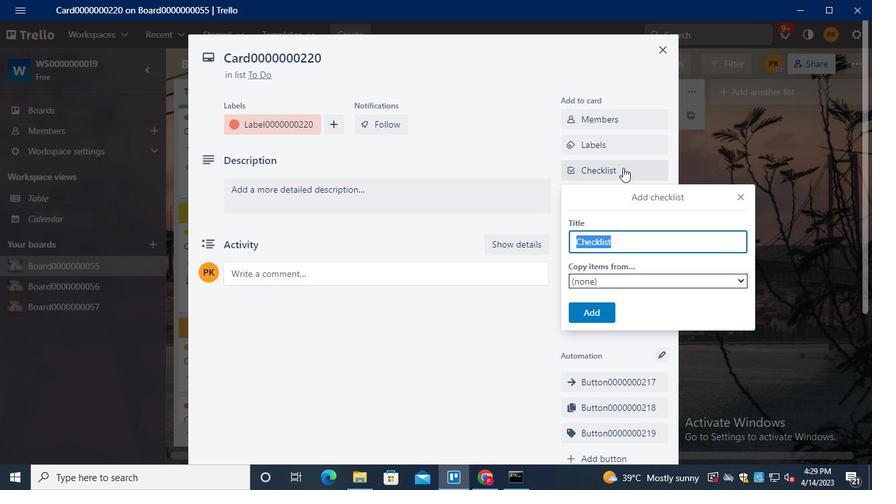 
Action: Keyboard C
Screenshot: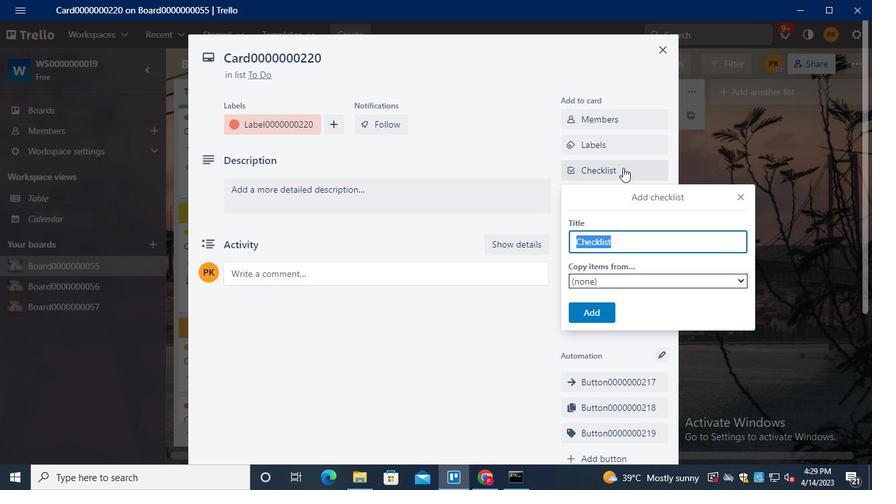 
Action: Keyboard L
Screenshot: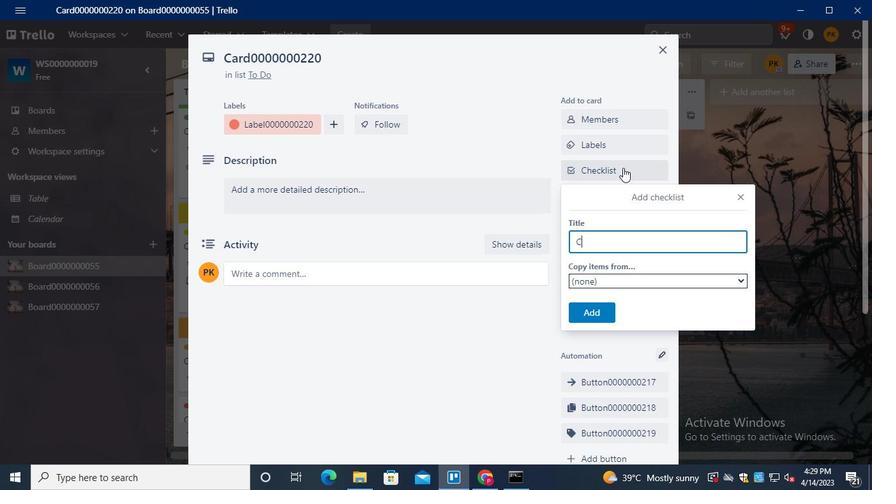 
Action: Keyboard <96>
Screenshot: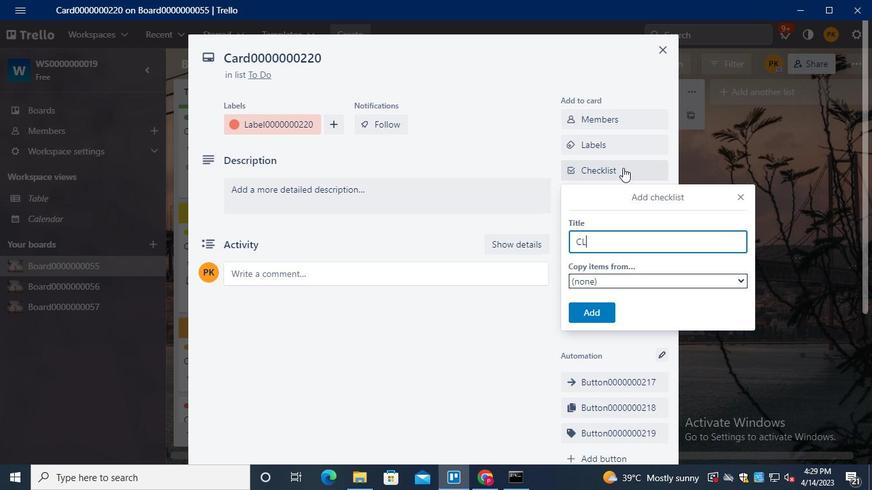 
Action: Keyboard <96>
Screenshot: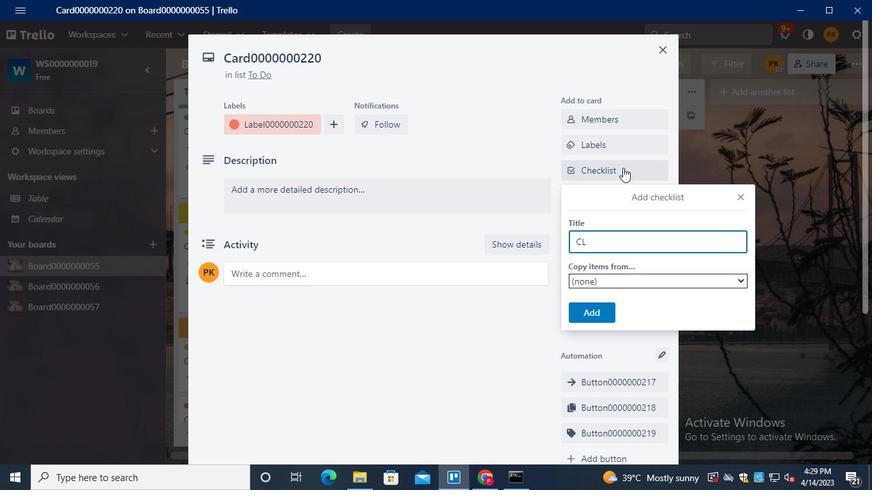 
Action: Keyboard <96>
Screenshot: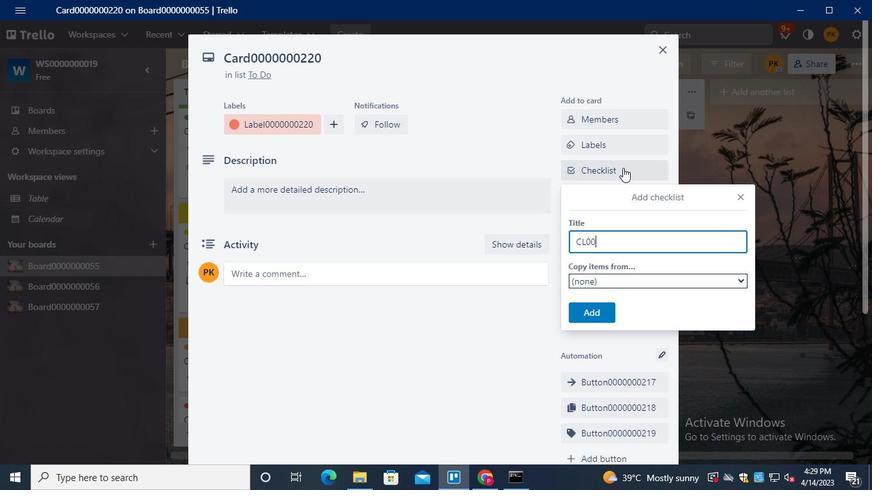 
Action: Keyboard <96>
Screenshot: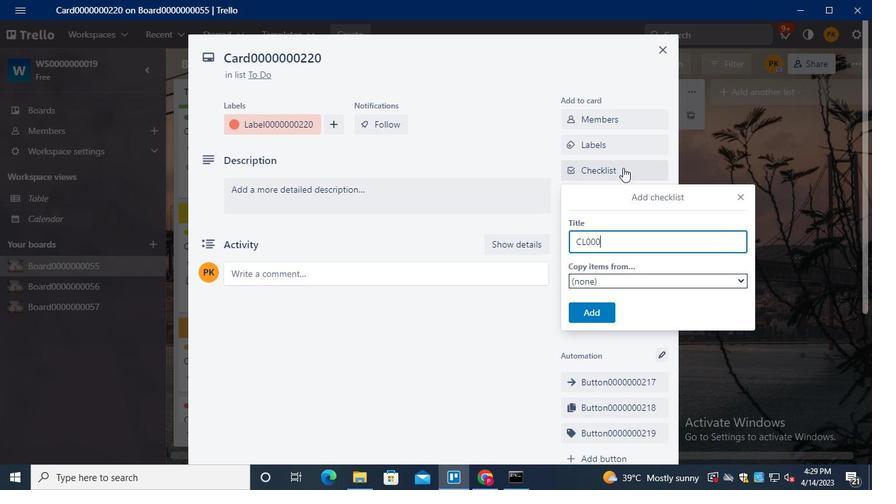 
Action: Keyboard <96>
Screenshot: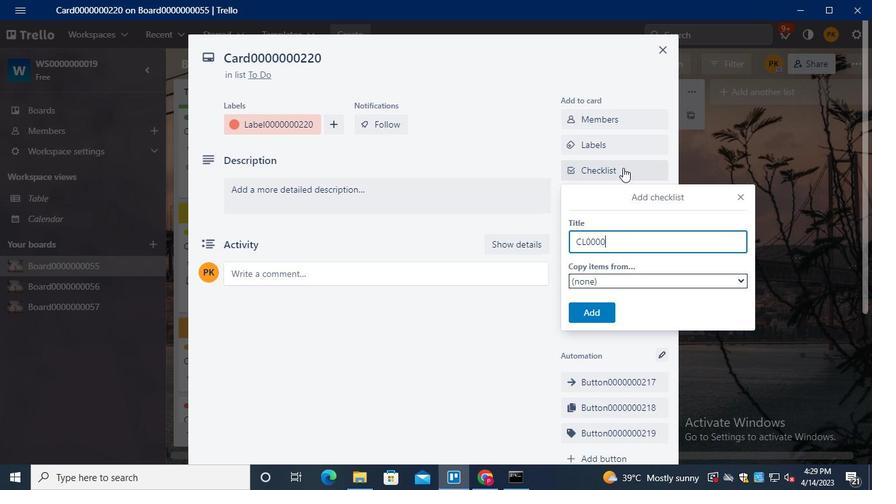 
Action: Keyboard <96>
Screenshot: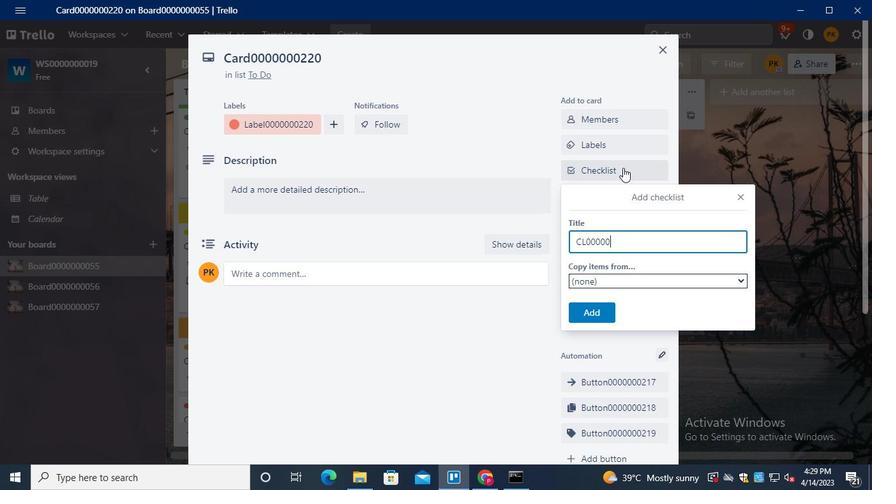 
Action: Keyboard <96>
Screenshot: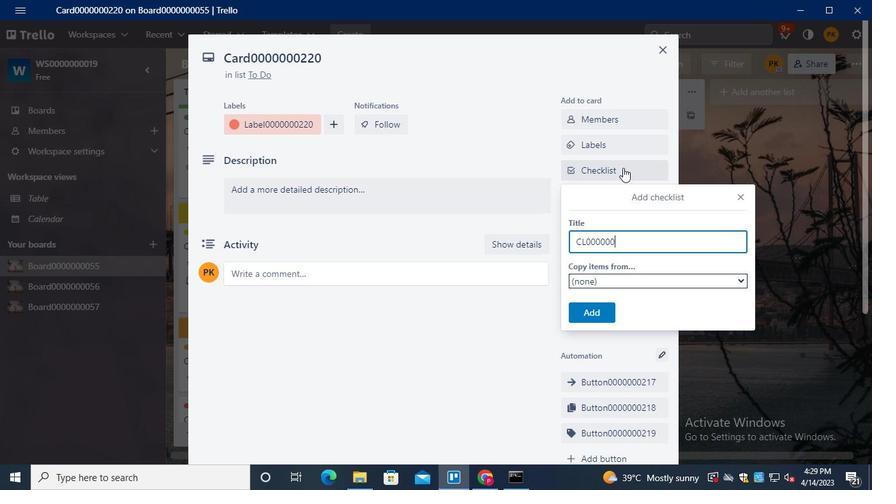 
Action: Keyboard <98>
Screenshot: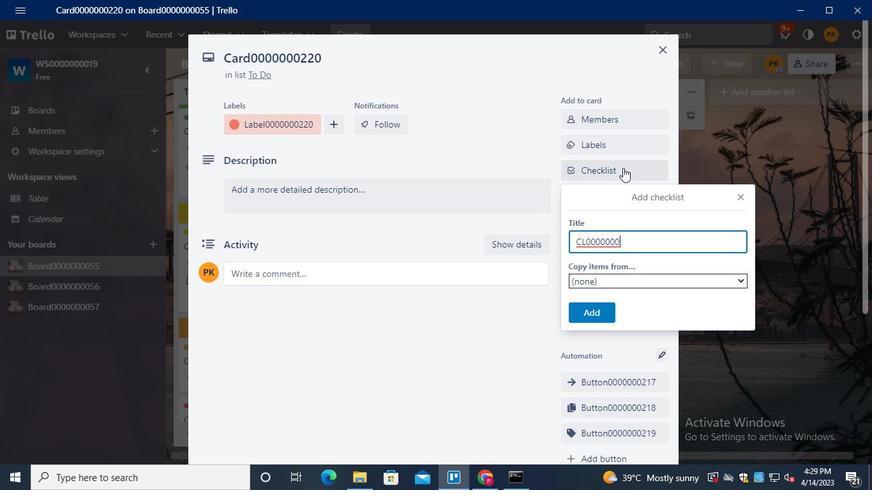 
Action: Keyboard <98>
Screenshot: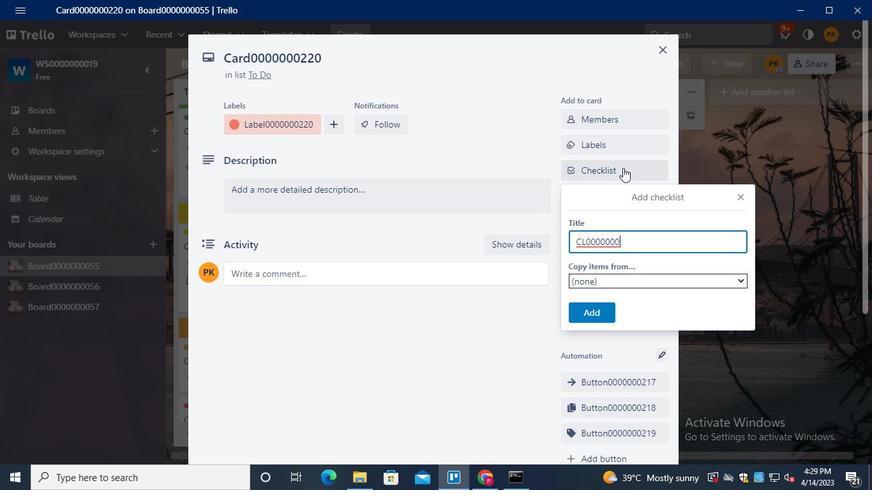 
Action: Keyboard <96>
Screenshot: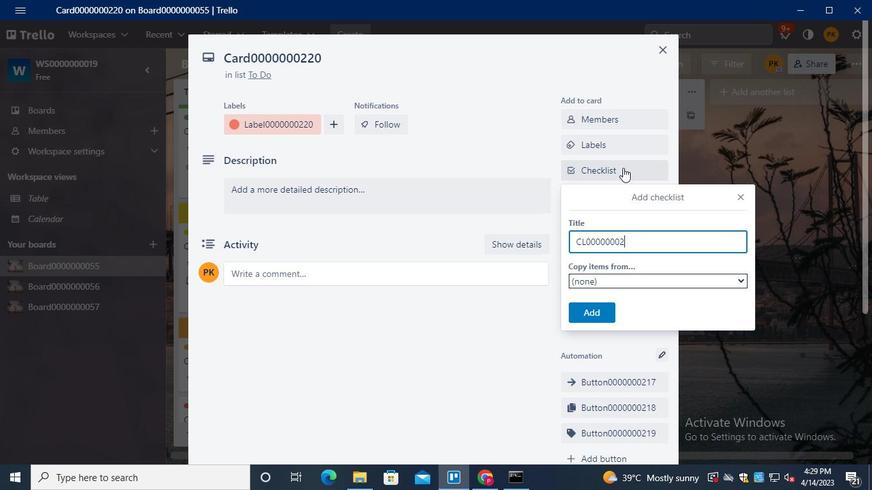 
Action: Mouse moved to (594, 311)
Screenshot: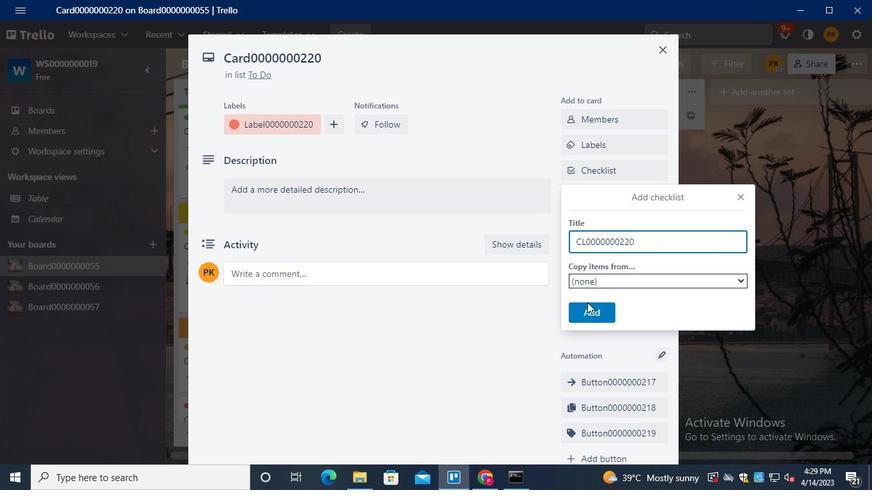 
Action: Mouse pressed left at (594, 311)
Screenshot: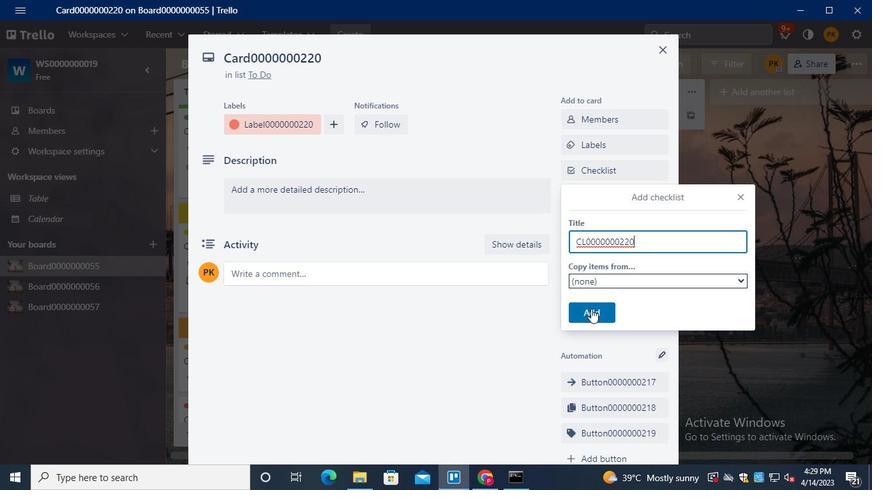
Action: Mouse moved to (614, 196)
Screenshot: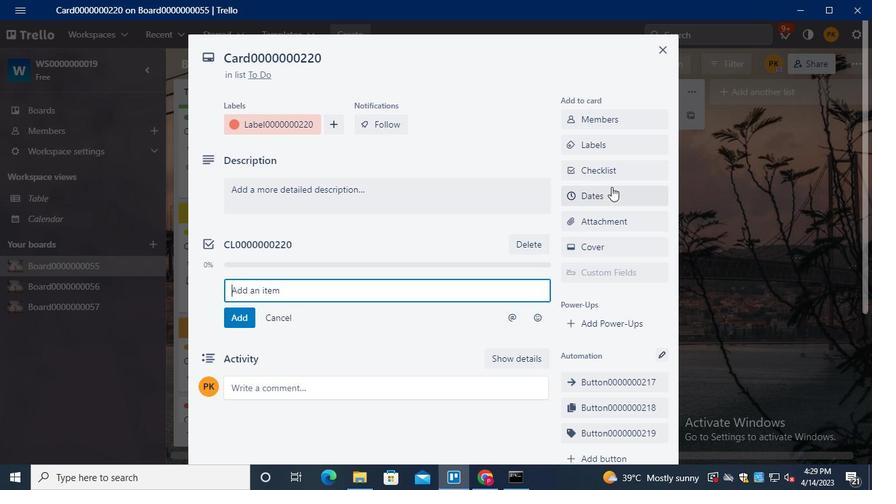 
Action: Mouse pressed left at (614, 196)
Screenshot: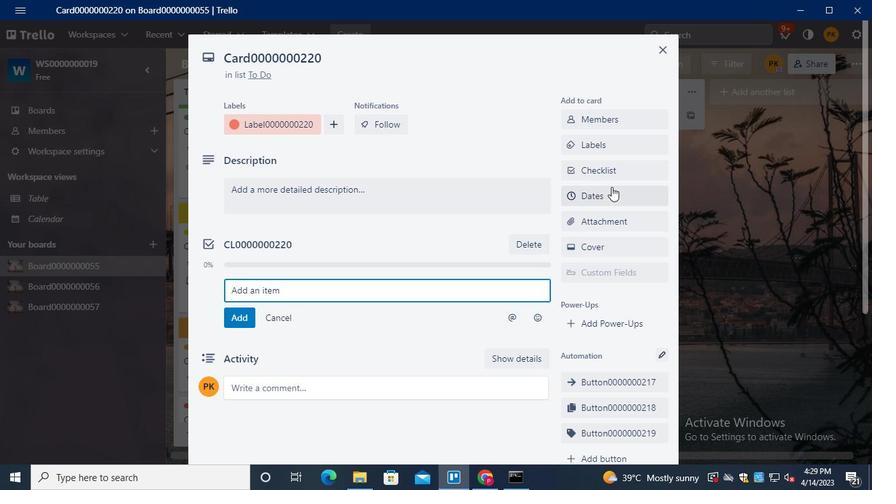 
Action: Mouse moved to (570, 292)
Screenshot: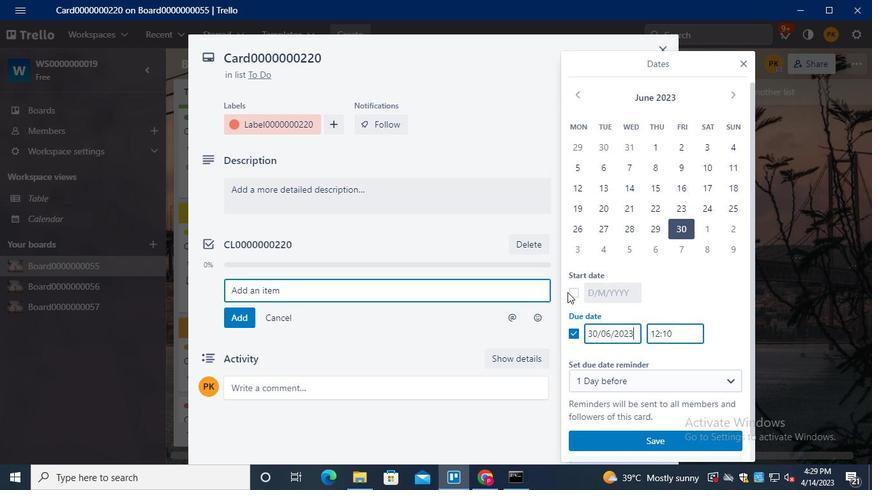 
Action: Mouse pressed left at (570, 292)
Screenshot: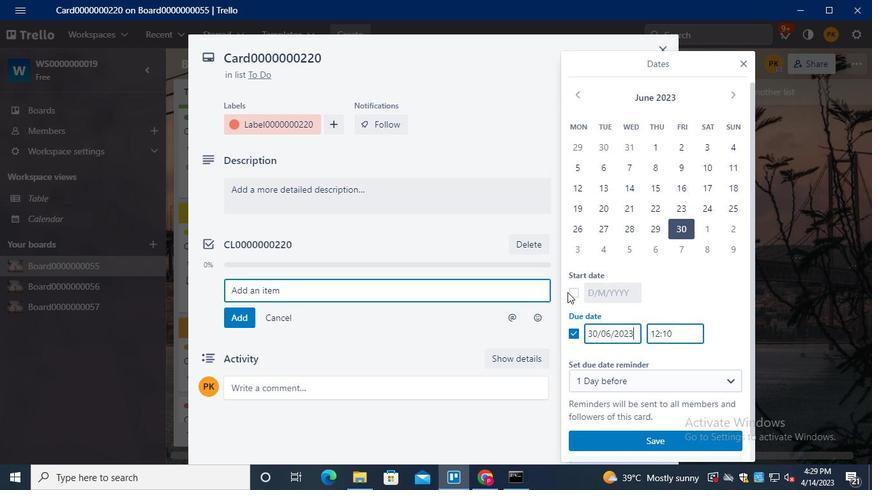 
Action: Mouse moved to (730, 97)
Screenshot: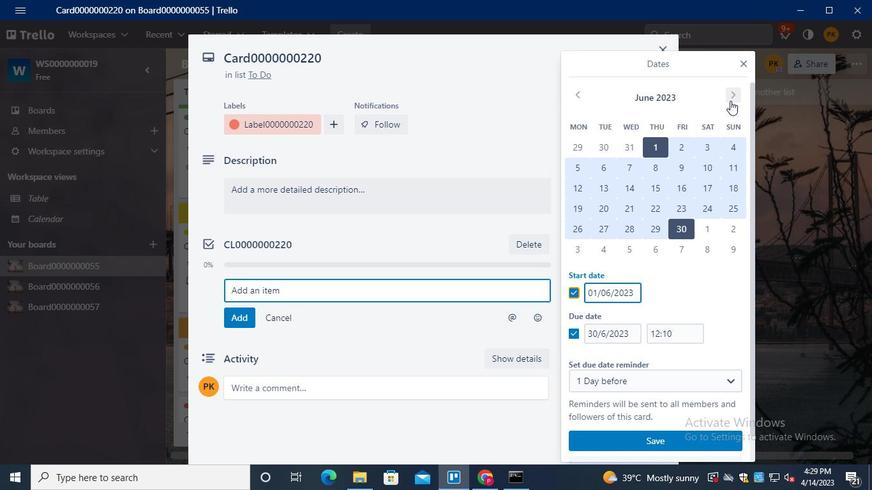
Action: Mouse pressed left at (730, 97)
Screenshot: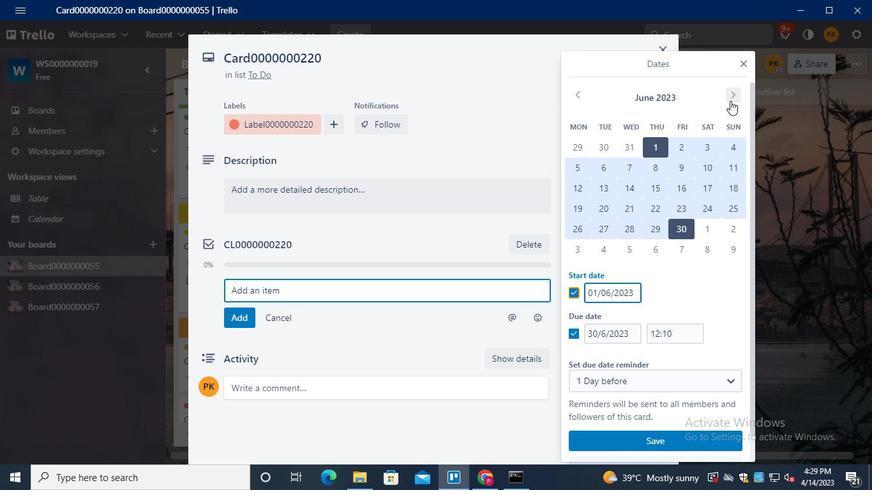 
Action: Mouse moved to (705, 149)
Screenshot: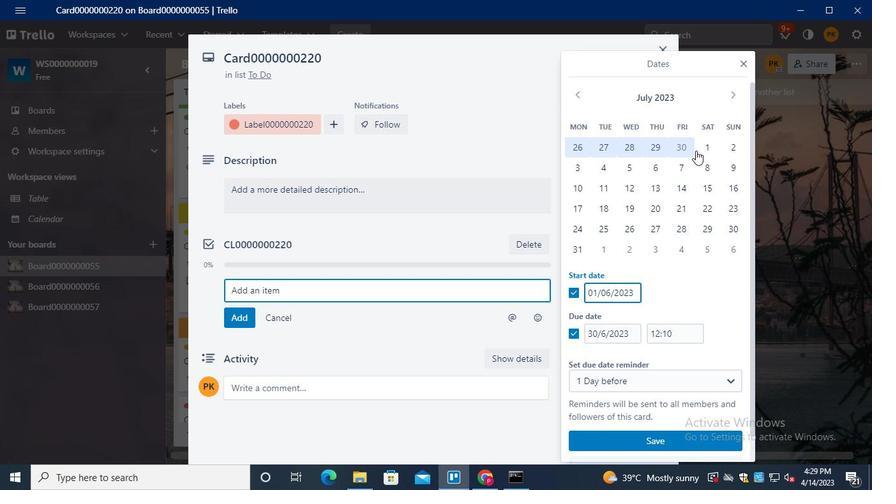 
Action: Mouse pressed left at (705, 149)
Screenshot: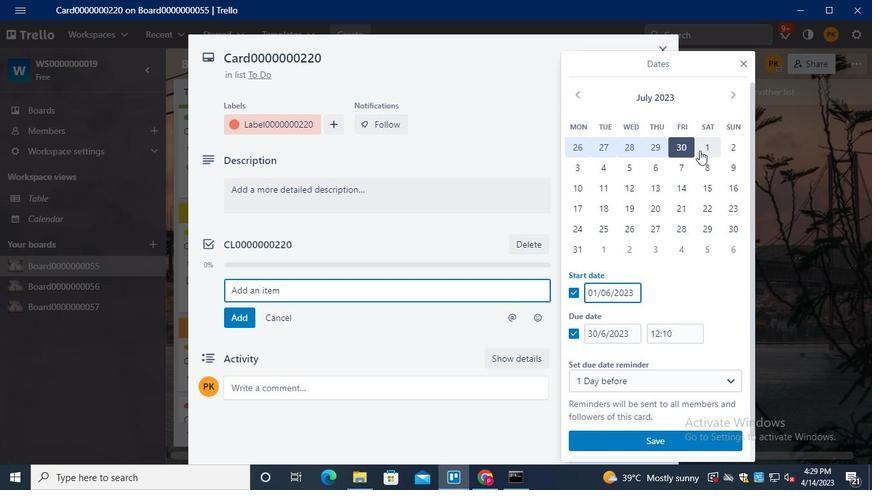 
Action: Mouse moved to (575, 251)
Screenshot: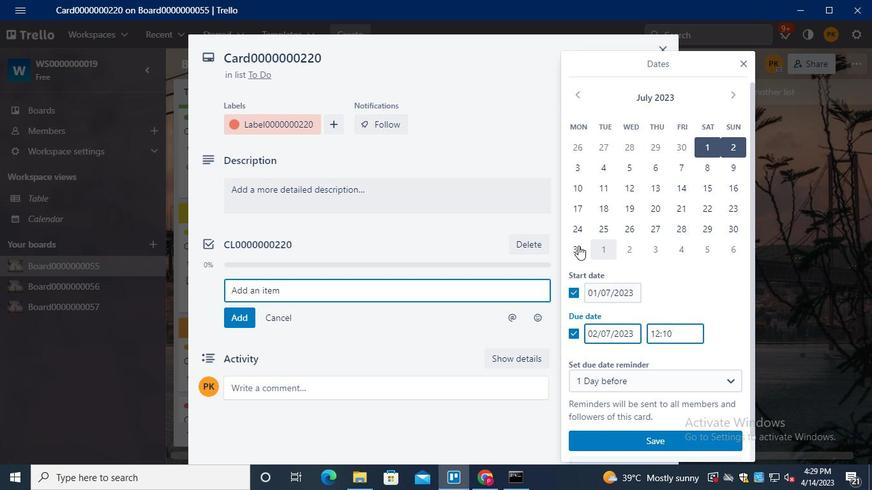 
Action: Mouse pressed left at (575, 251)
Screenshot: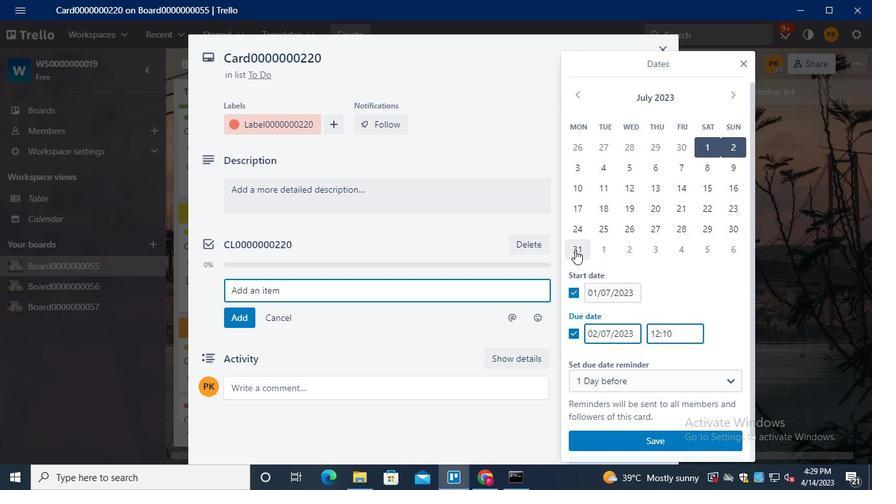 
Action: Mouse moved to (619, 437)
Screenshot: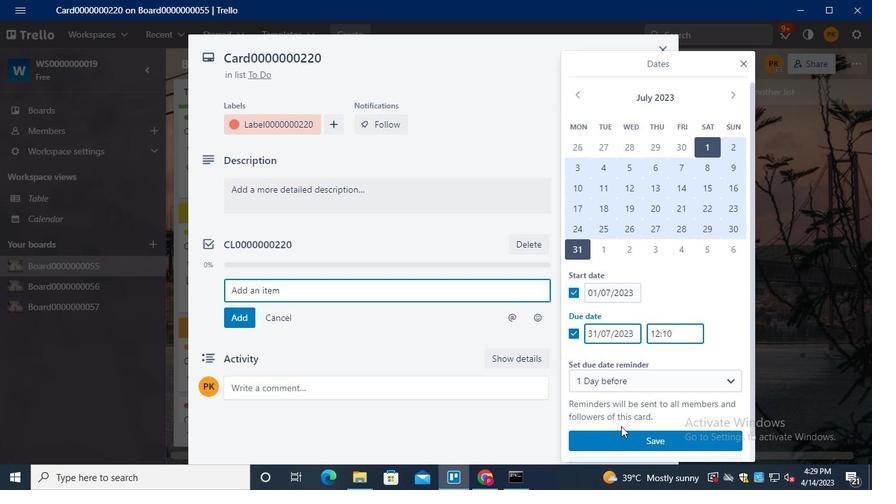 
Action: Mouse pressed left at (619, 437)
Screenshot: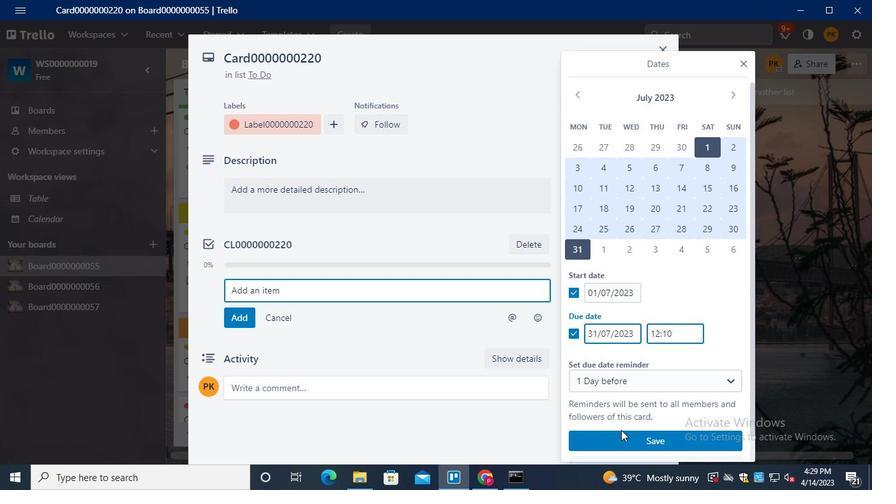 
Action: Mouse moved to (407, 280)
Screenshot: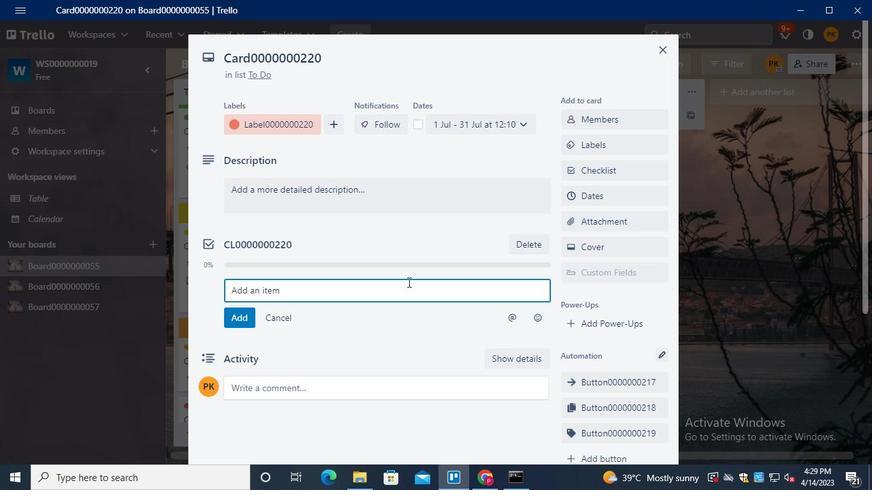 
Action: Keyboard Key.alt_l
Screenshot: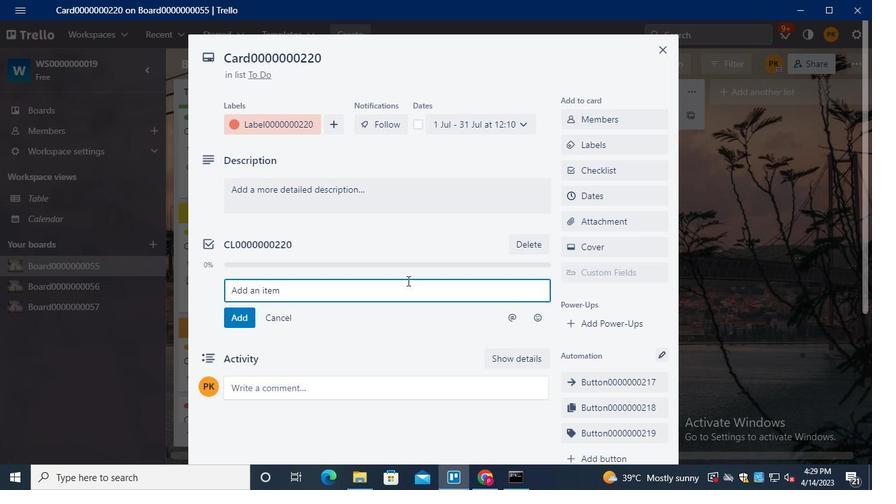 
Action: Keyboard Key.tab
Screenshot: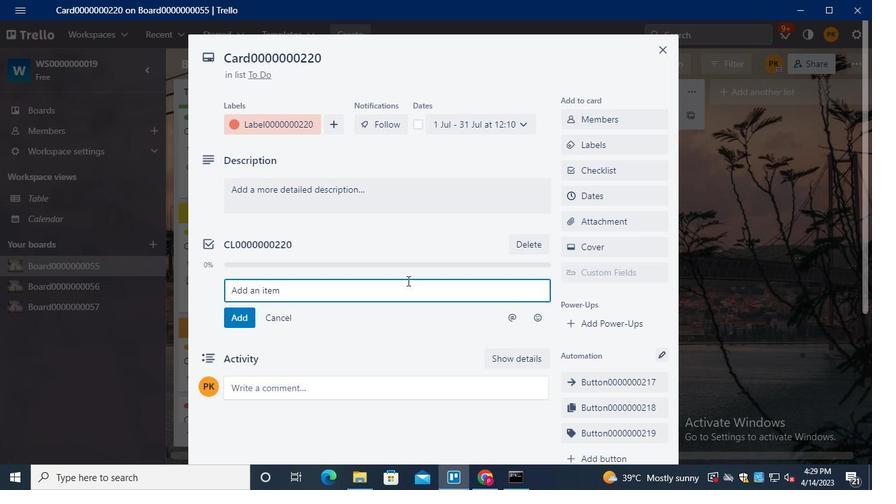 
Action: Mouse moved to (659, 61)
Screenshot: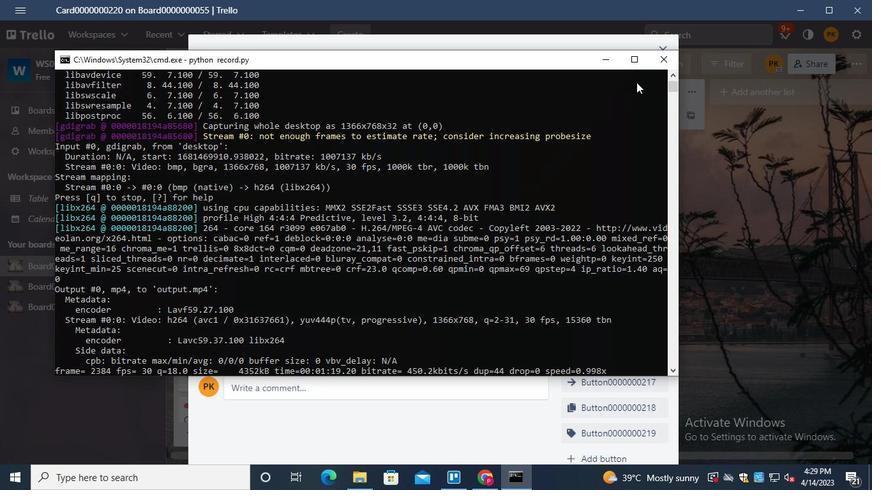 
Action: Mouse pressed left at (659, 61)
Screenshot: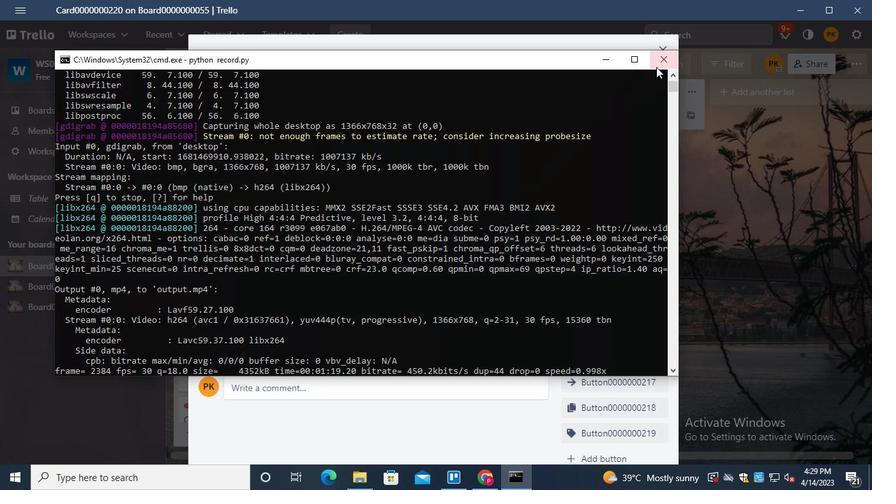 
